 Task: Find the nearest light rail station to the River Walk in San Antonio.
Action: Key pressed <Key.caps_lock>R<Key.caps_lock>iv
Screenshot: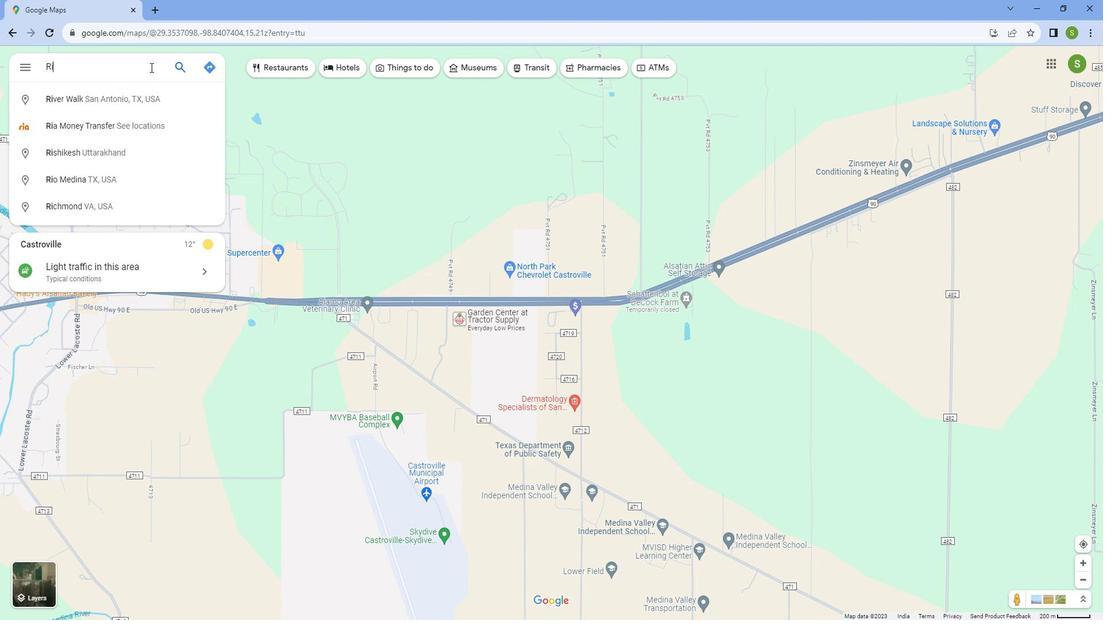 
Action: Mouse moved to (190, 122)
Screenshot: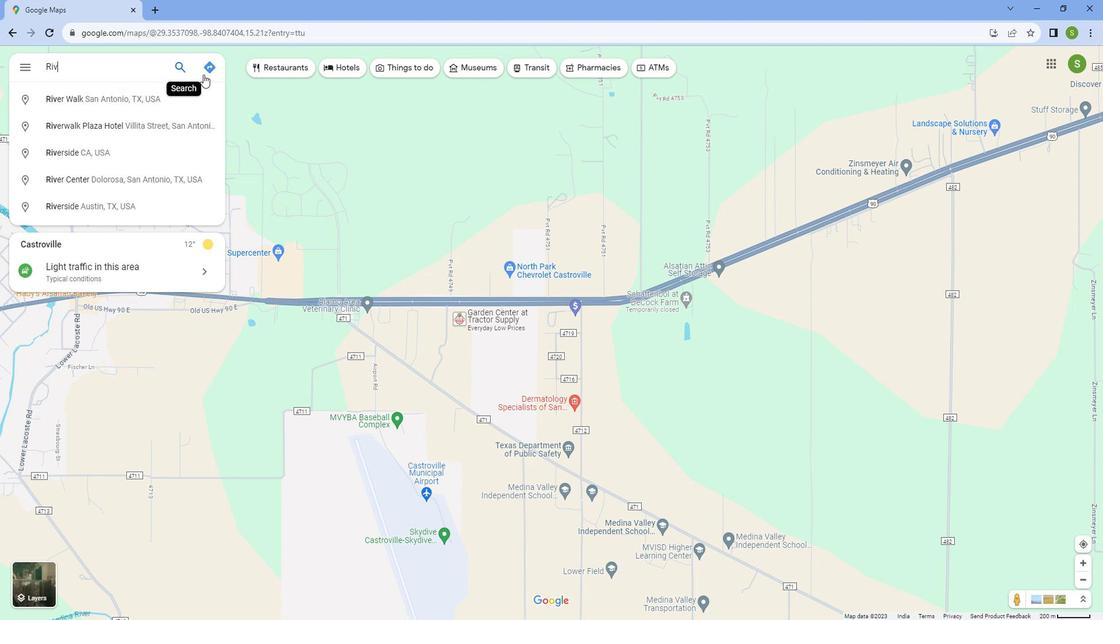 
Action: Key pressed e
Screenshot: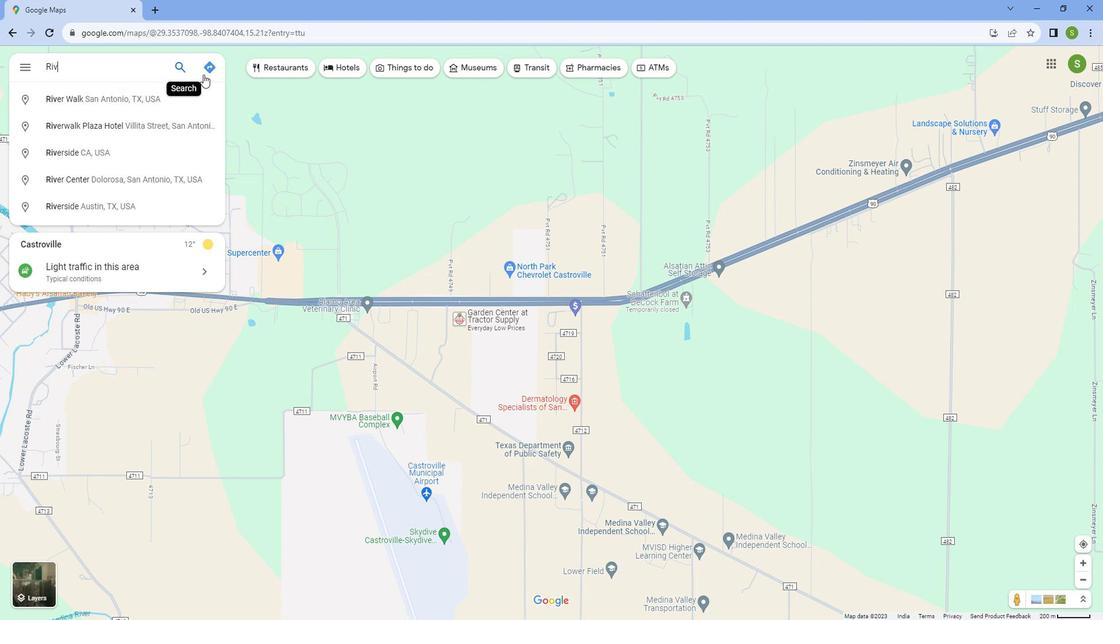 
Action: Mouse moved to (246, 139)
Screenshot: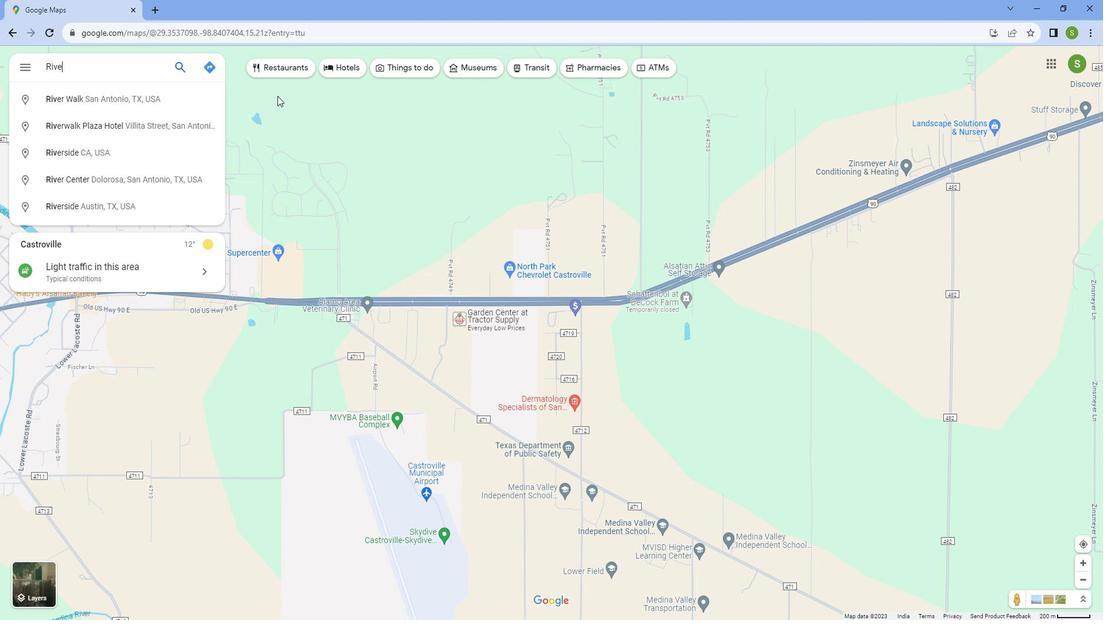 
Action: Key pressed r
Screenshot: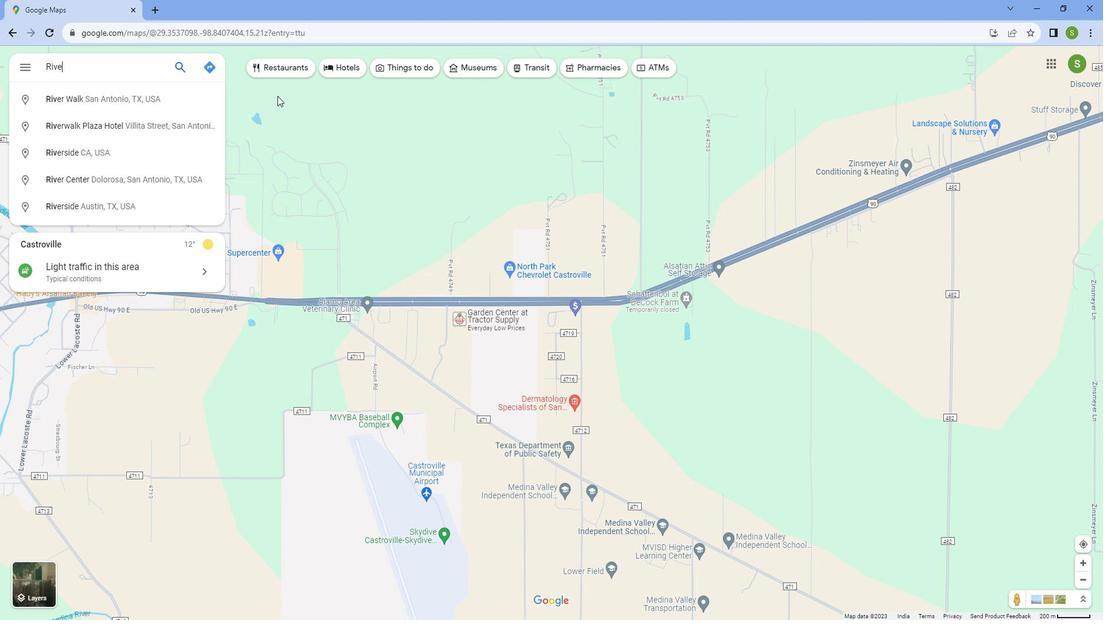
Action: Mouse moved to (253, 139)
Screenshot: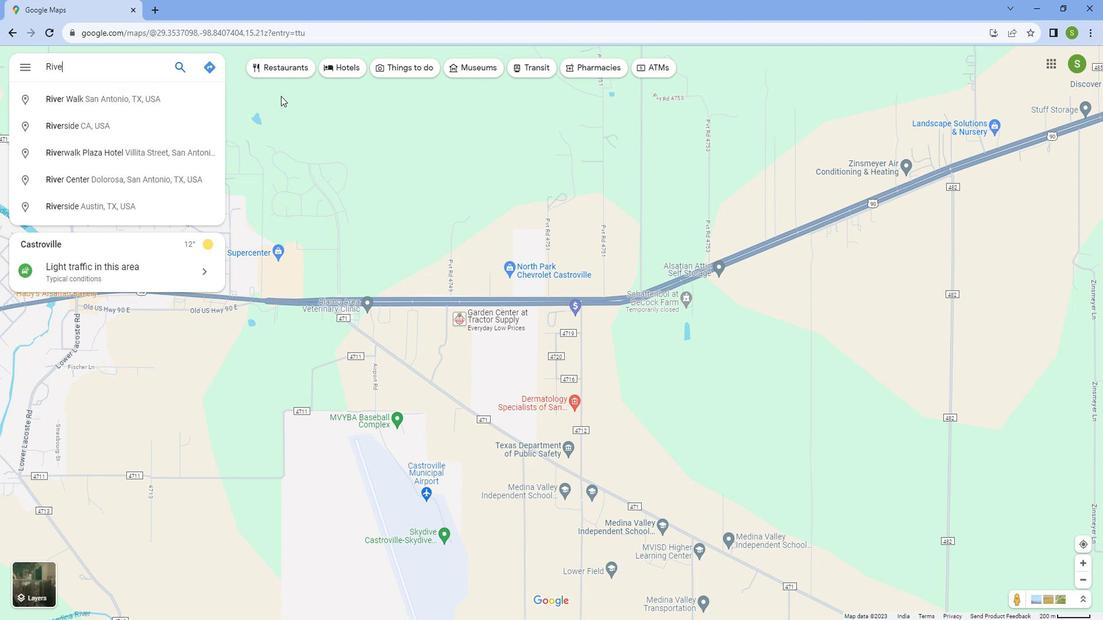 
Action: Key pressed <Key.space><Key.caps_lock>WA<Key.backspace><Key.caps_lock>alk<Key.space>,<Key.caps_lock>S<Key.caps_lock>an<Key.space><Key.caps_lock>A<Key.caps_lock>ntonio
Screenshot: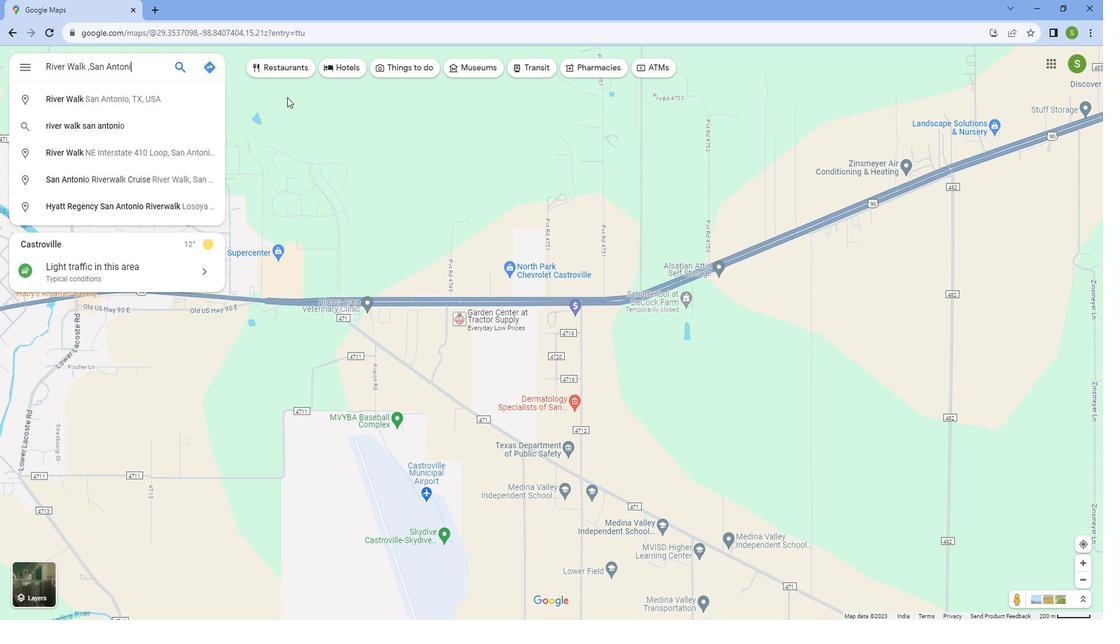 
Action: Mouse moved to (186, 145)
Screenshot: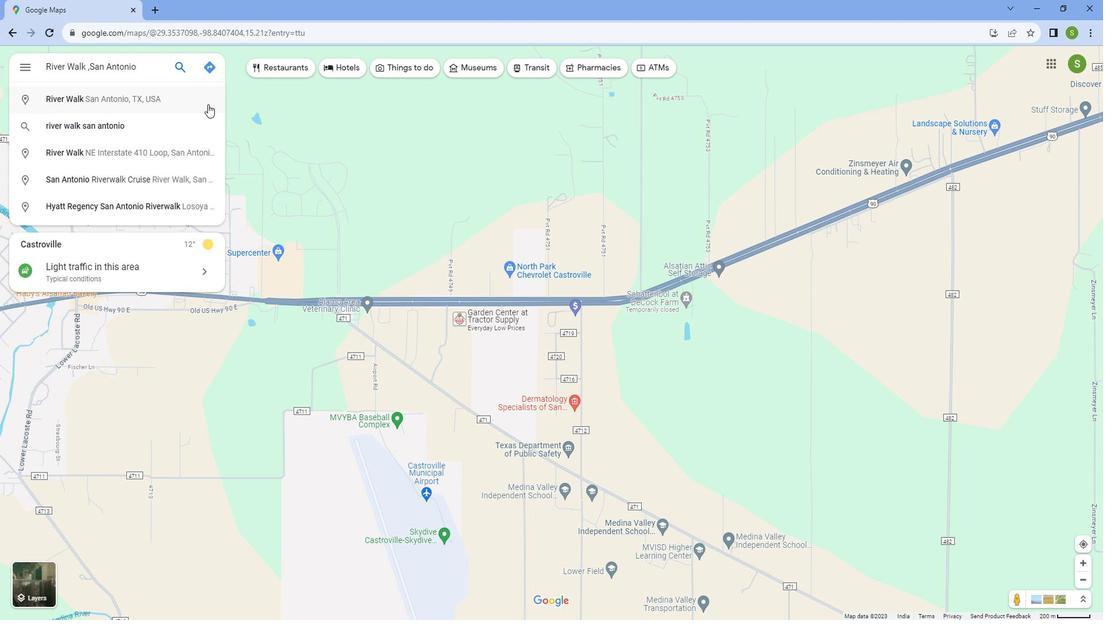 
Action: Mouse pressed left at (186, 145)
Screenshot: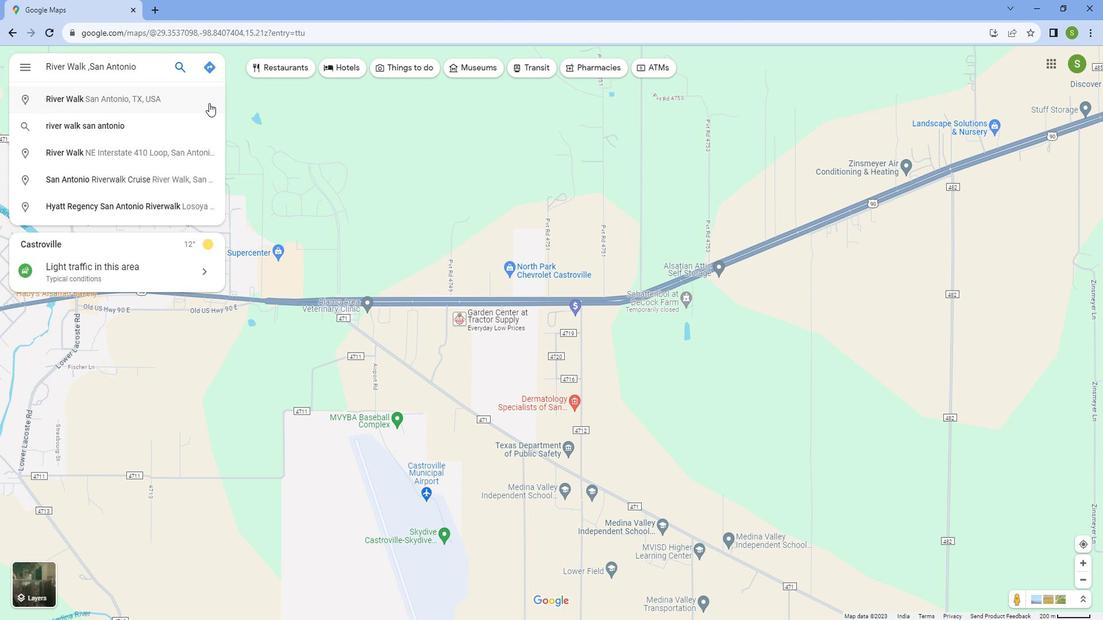 
Action: Mouse moved to (765, 355)
Screenshot: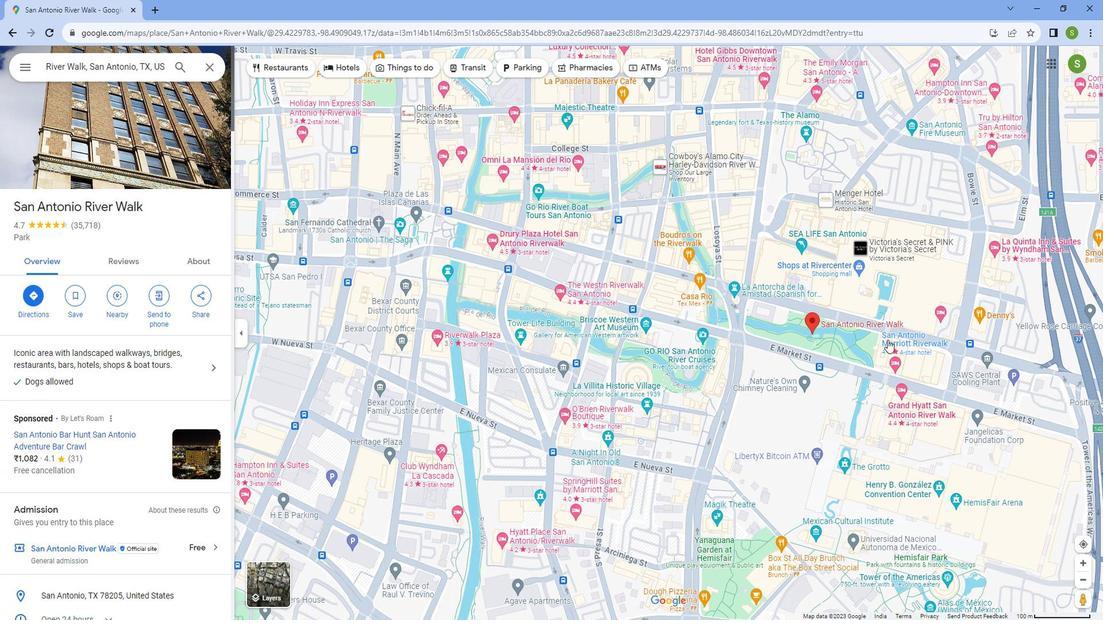 
Action: Mouse scrolled (765, 355) with delta (0, 0)
Screenshot: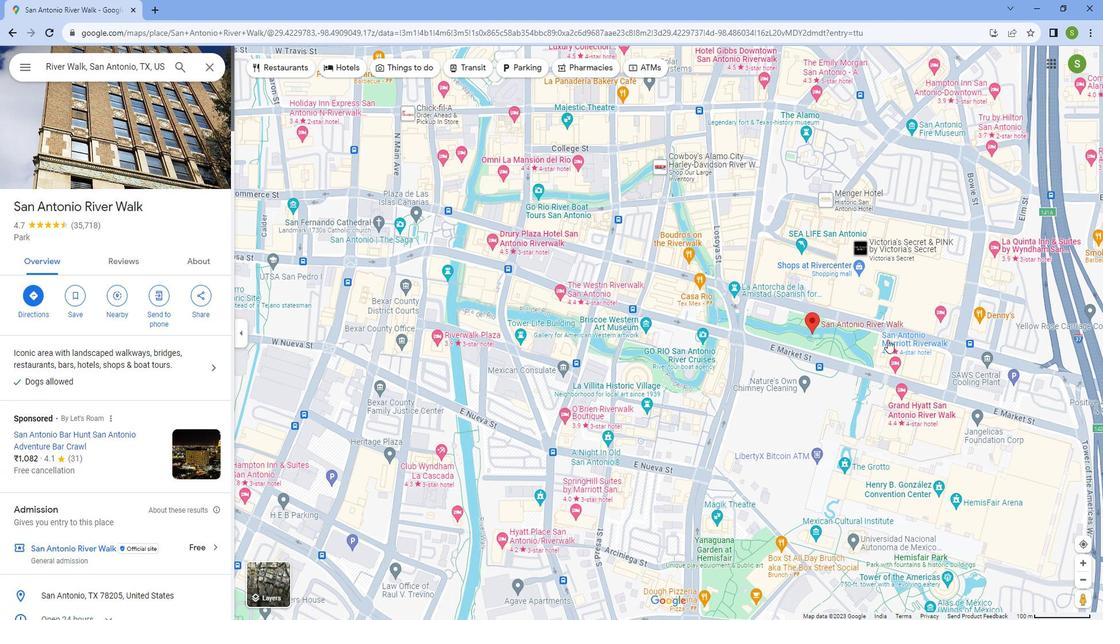 
Action: Mouse scrolled (765, 355) with delta (0, 0)
Screenshot: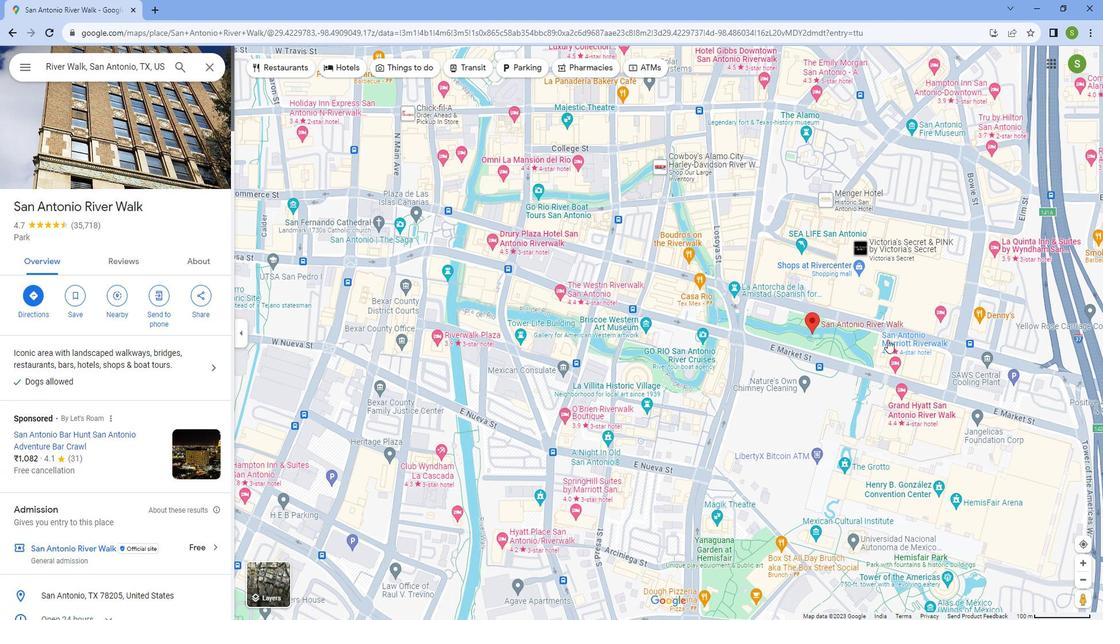 
Action: Mouse scrolled (765, 355) with delta (0, 0)
Screenshot: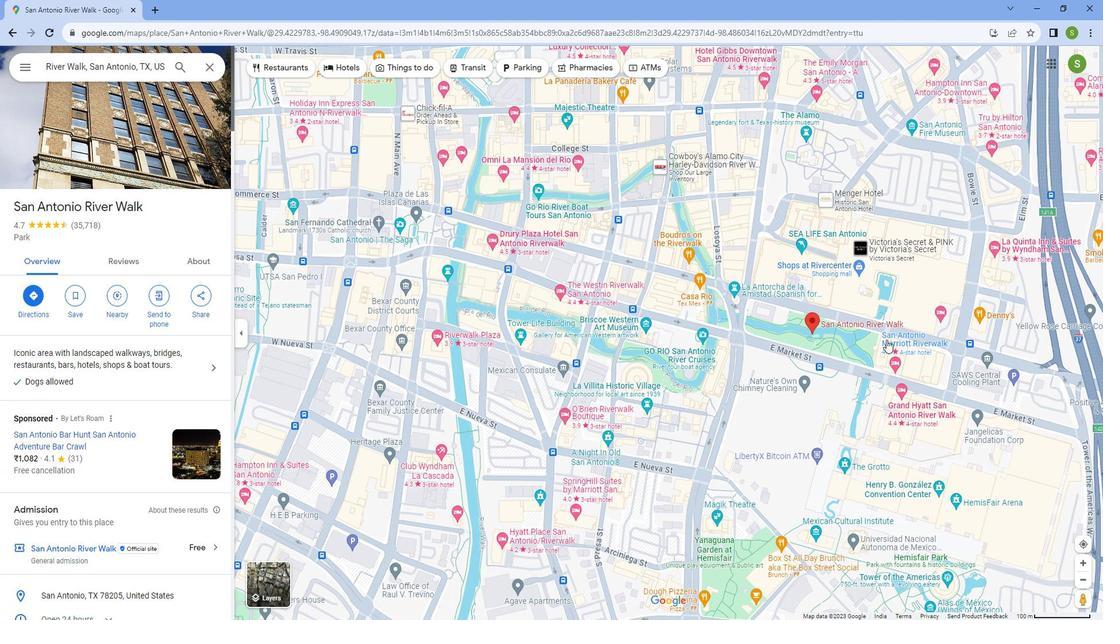 
Action: Mouse scrolled (765, 355) with delta (0, 0)
Screenshot: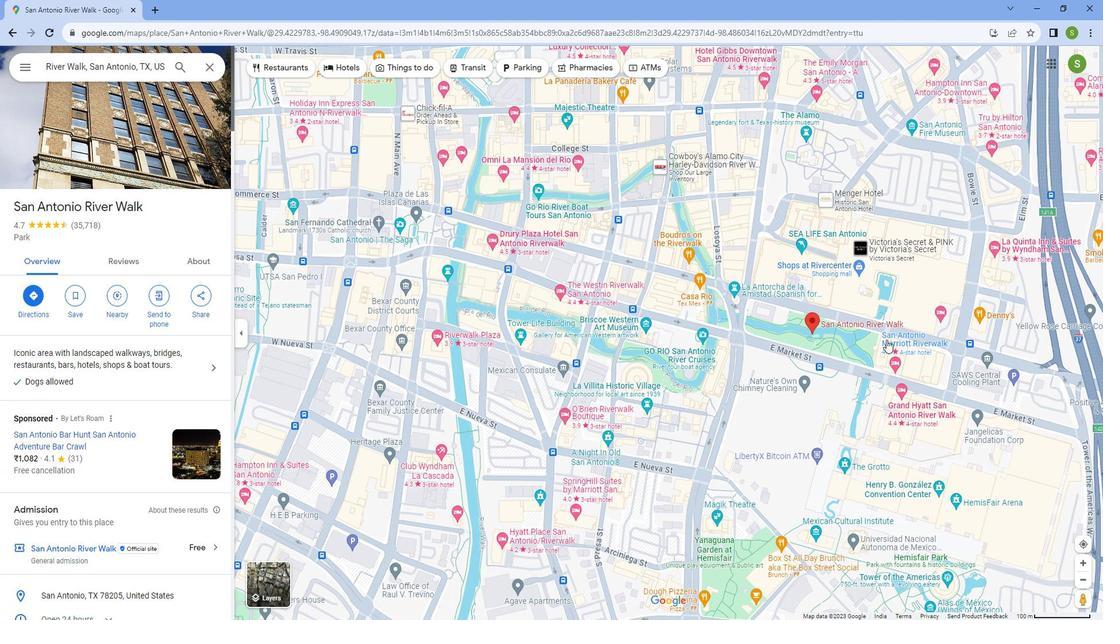 
Action: Mouse scrolled (765, 355) with delta (0, 0)
Screenshot: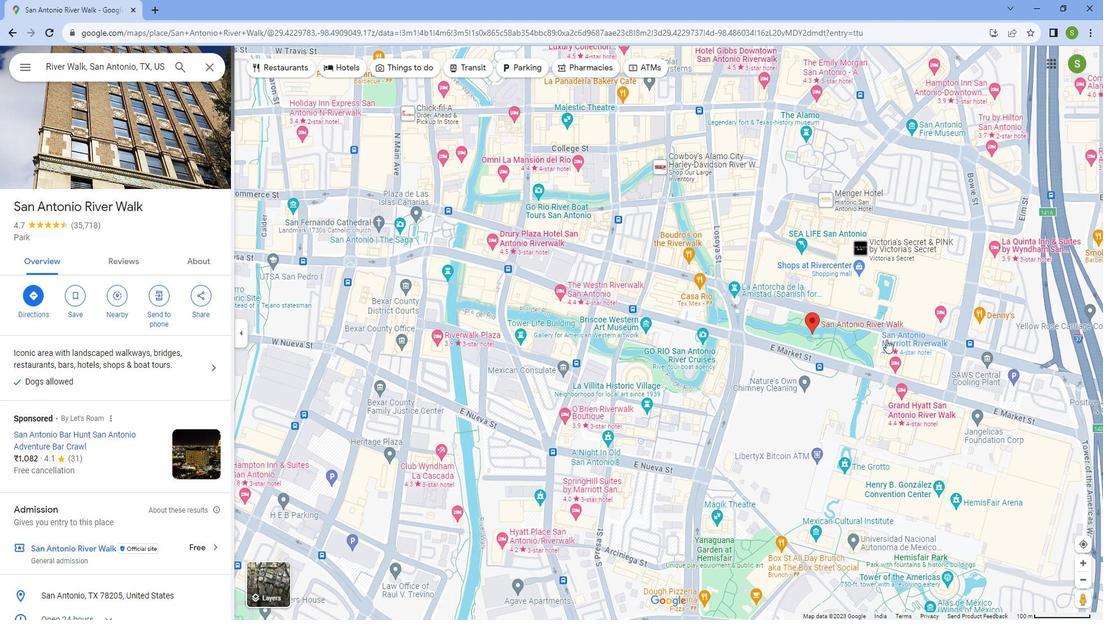 
Action: Mouse scrolled (765, 355) with delta (0, 0)
Screenshot: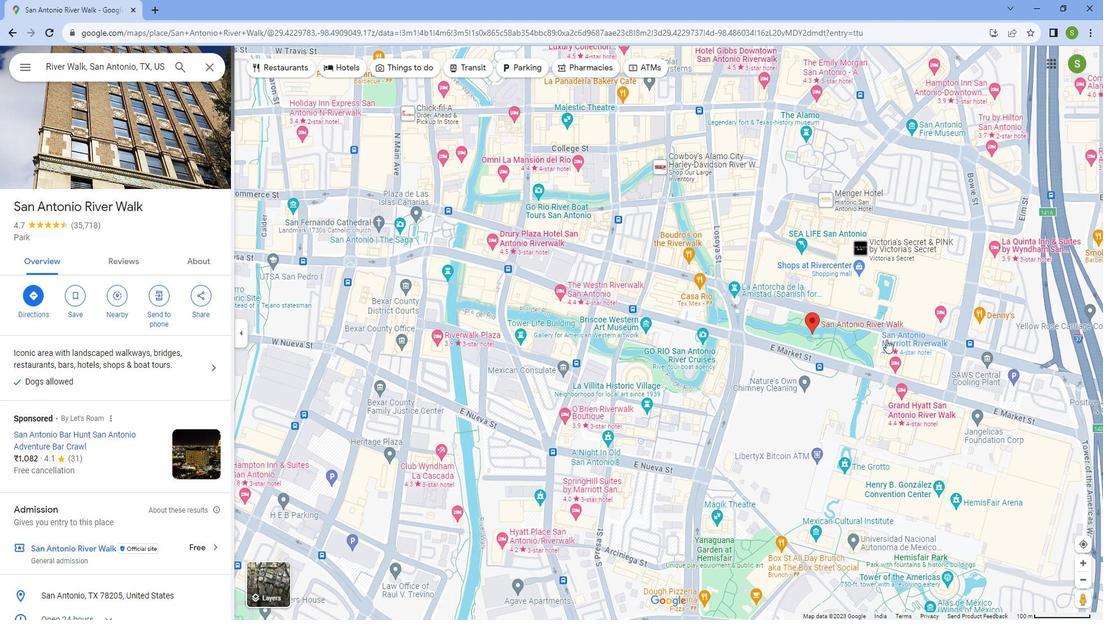 
Action: Mouse moved to (751, 340)
Screenshot: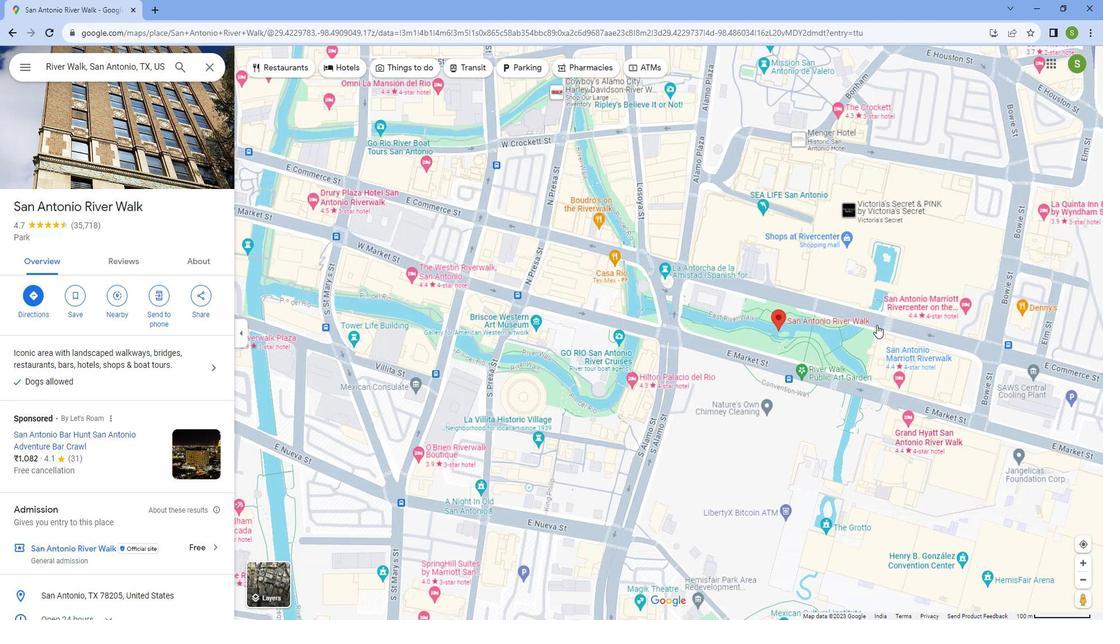 
Action: Mouse scrolled (751, 340) with delta (0, 0)
Screenshot: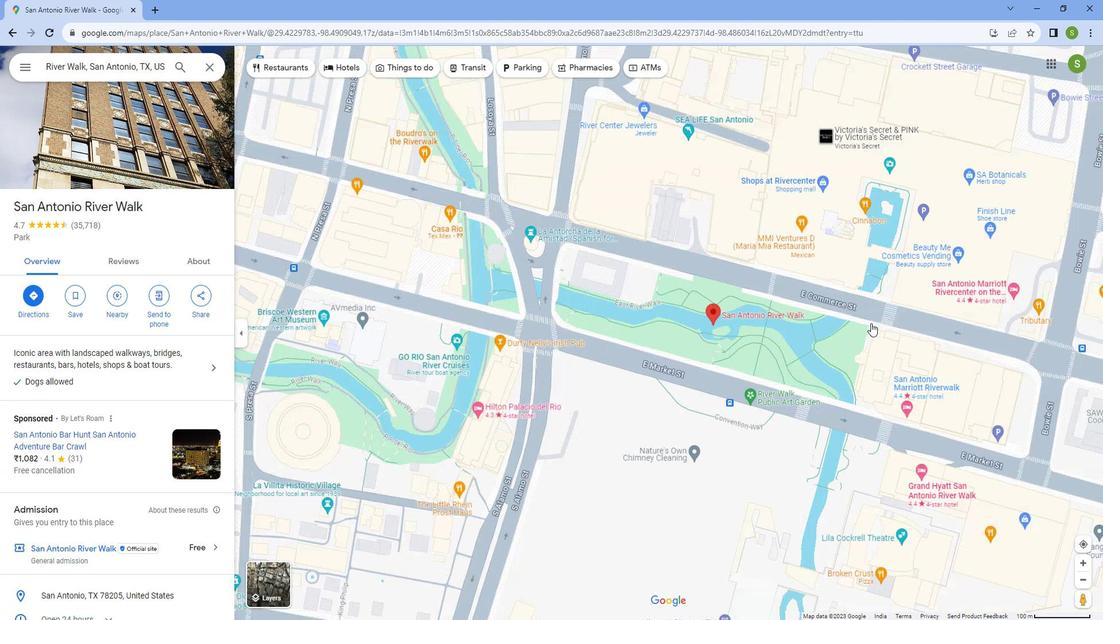 
Action: Mouse moved to (751, 340)
Screenshot: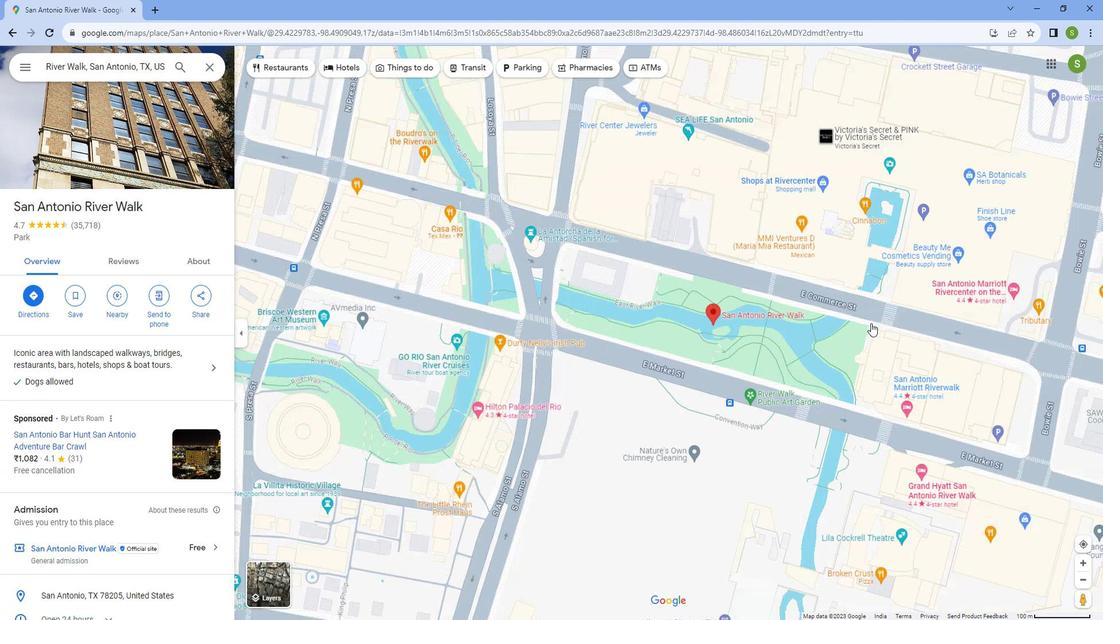 
Action: Mouse scrolled (751, 340) with delta (0, 0)
Screenshot: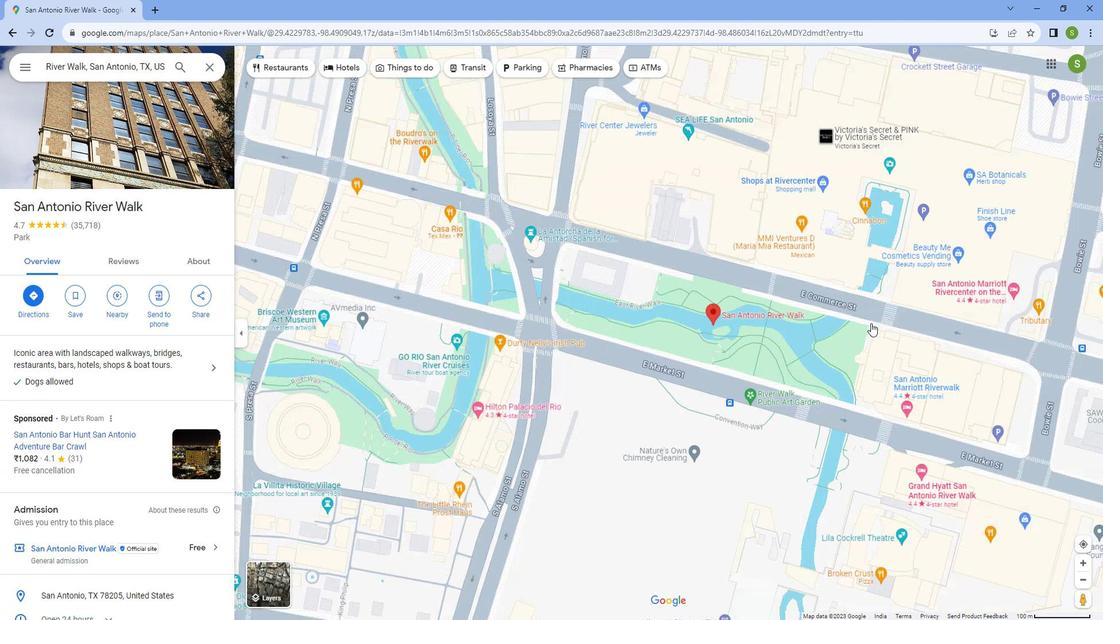 
Action: Mouse scrolled (751, 340) with delta (0, 0)
Screenshot: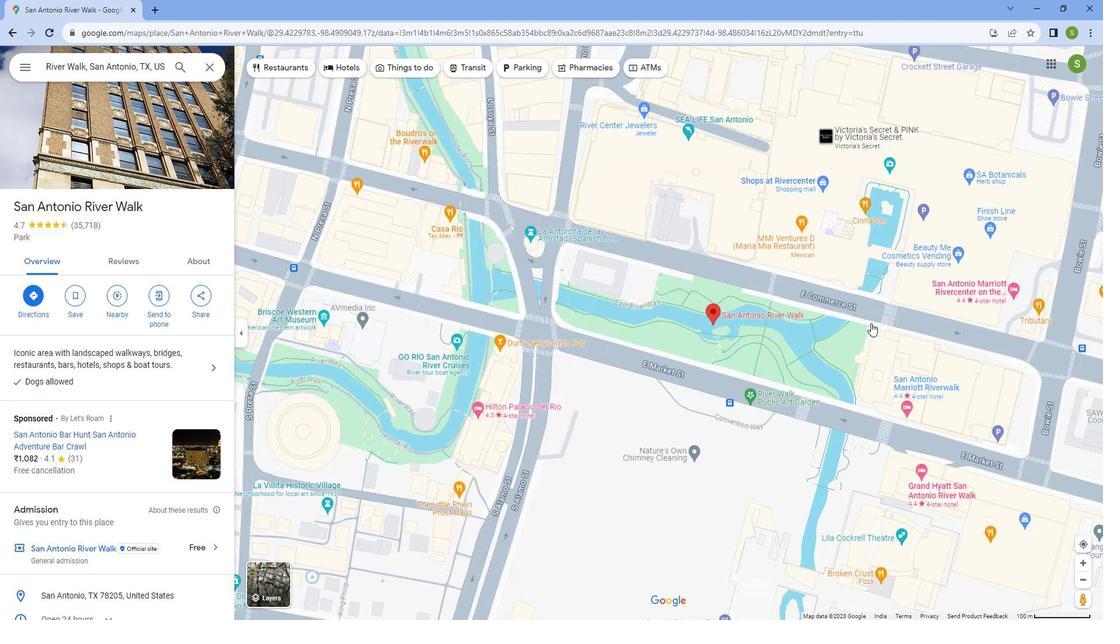 
Action: Mouse scrolled (751, 340) with delta (0, 0)
Screenshot: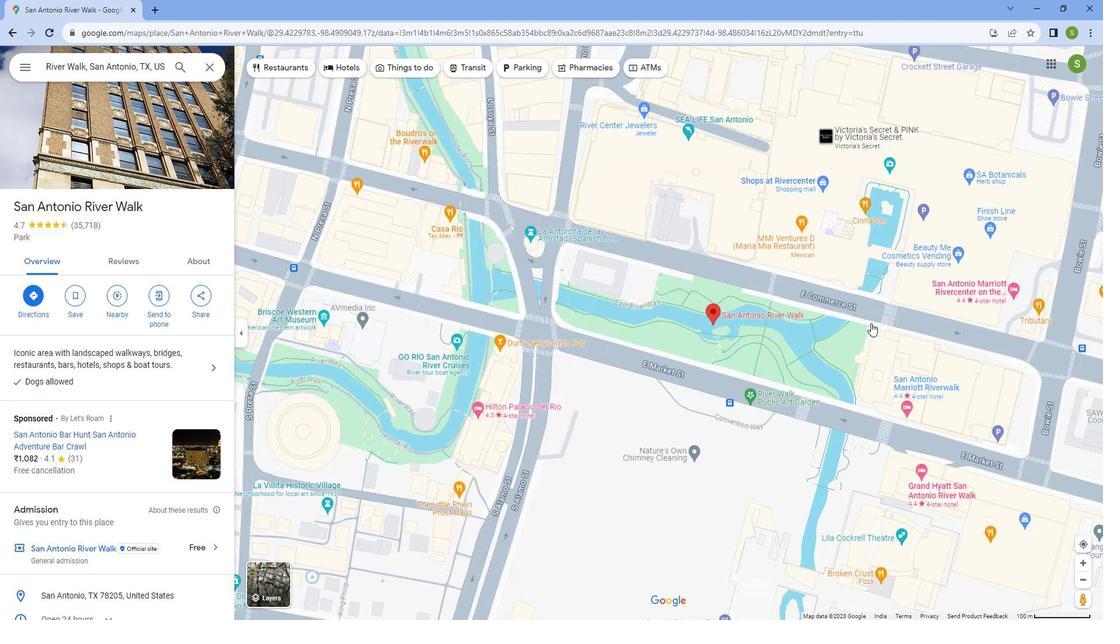 
Action: Mouse scrolled (751, 340) with delta (0, 0)
Screenshot: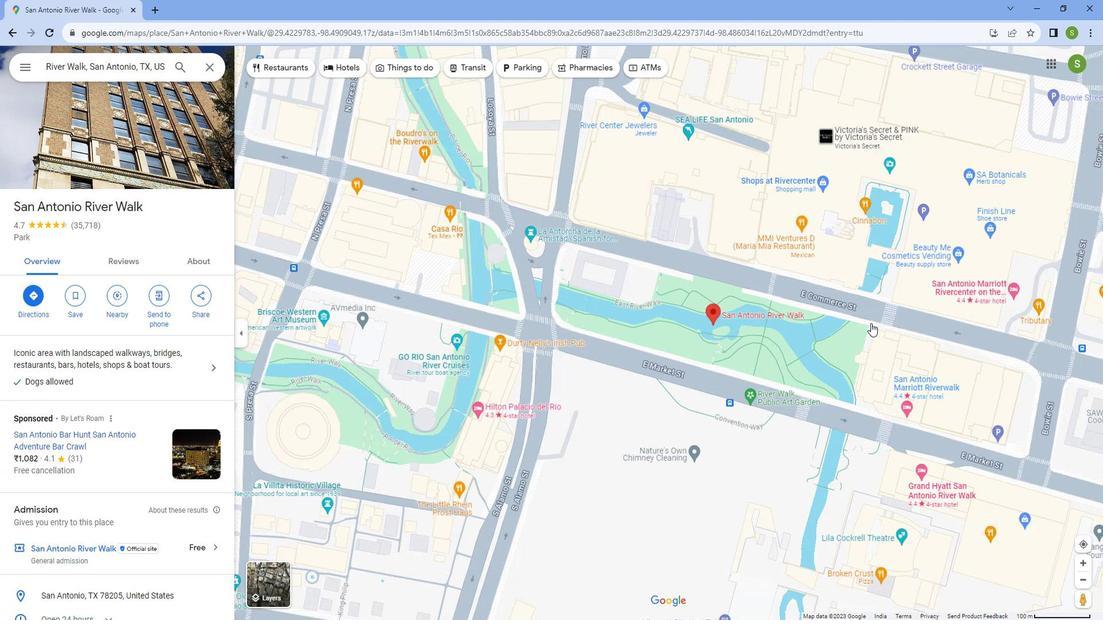 
Action: Mouse scrolled (751, 340) with delta (0, 0)
Screenshot: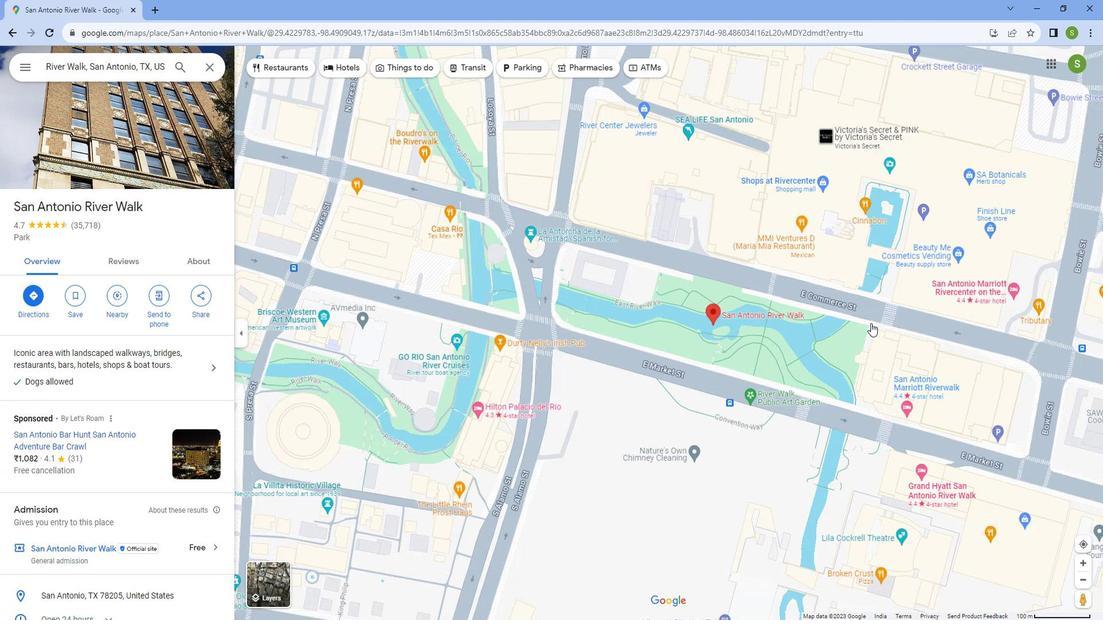 
Action: Mouse moved to (361, 385)
Screenshot: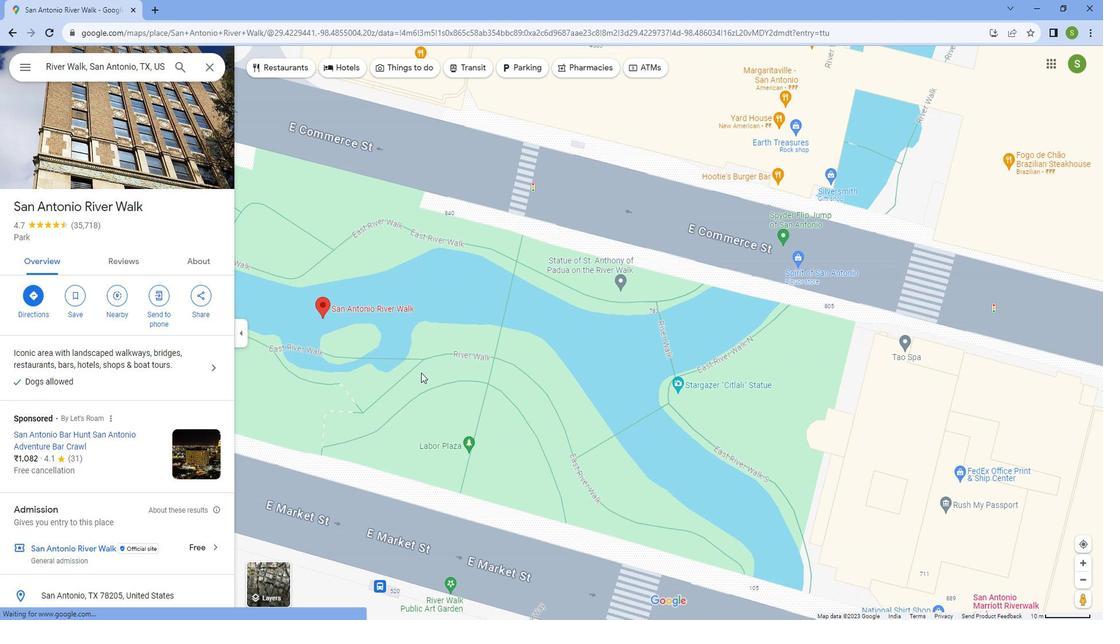 
Action: Mouse pressed left at (361, 385)
Screenshot: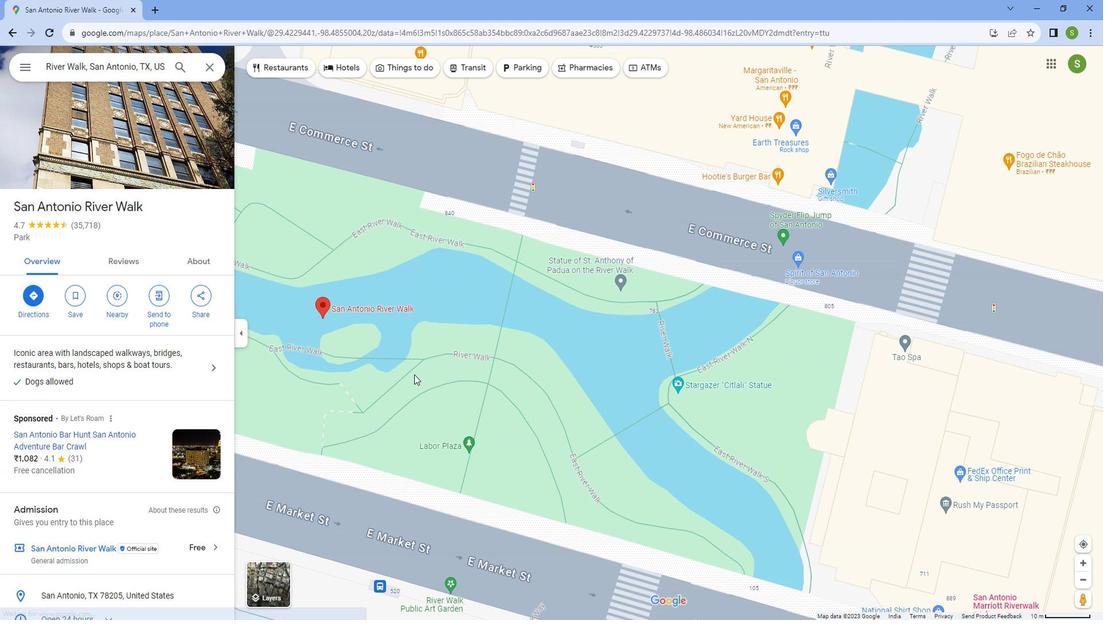 
Action: Mouse moved to (373, 329)
Screenshot: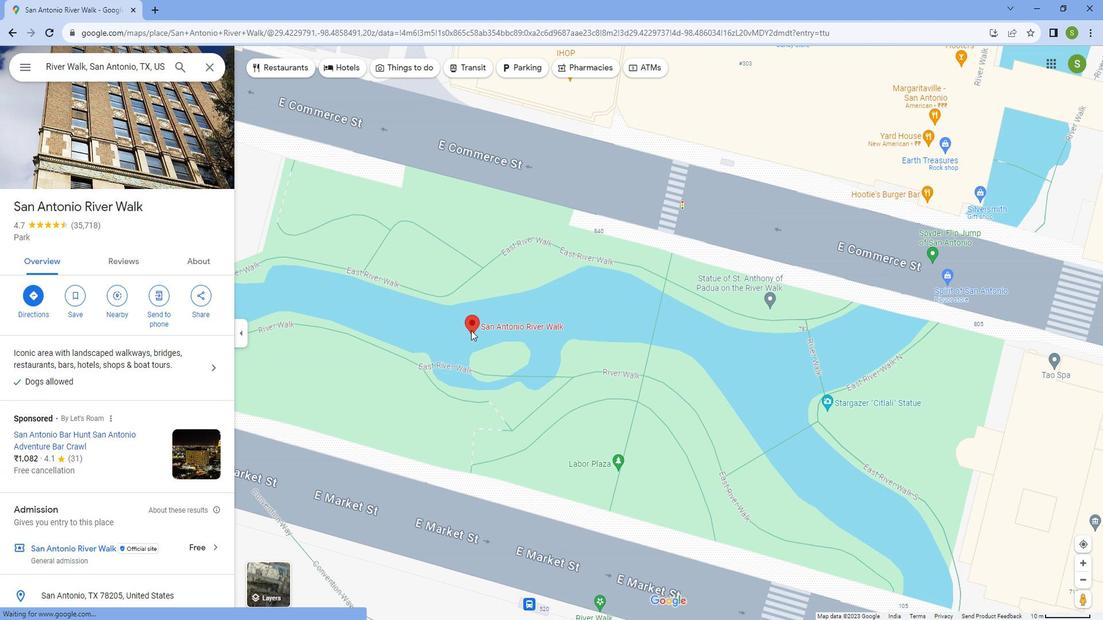 
Action: Mouse scrolled (373, 329) with delta (0, 0)
Screenshot: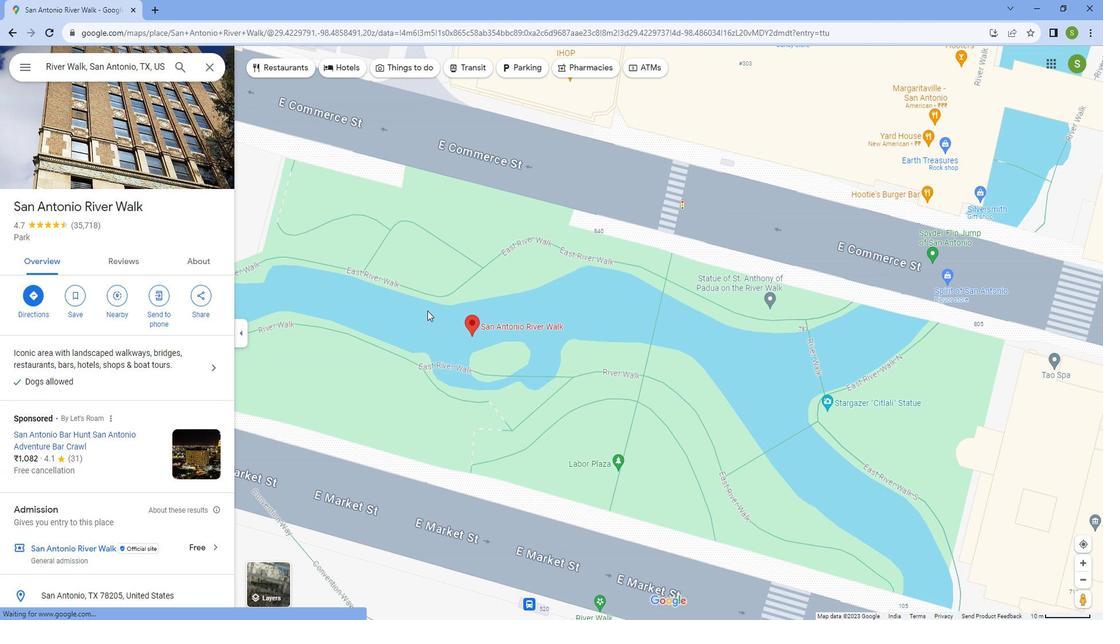 
Action: Mouse scrolled (373, 329) with delta (0, 0)
Screenshot: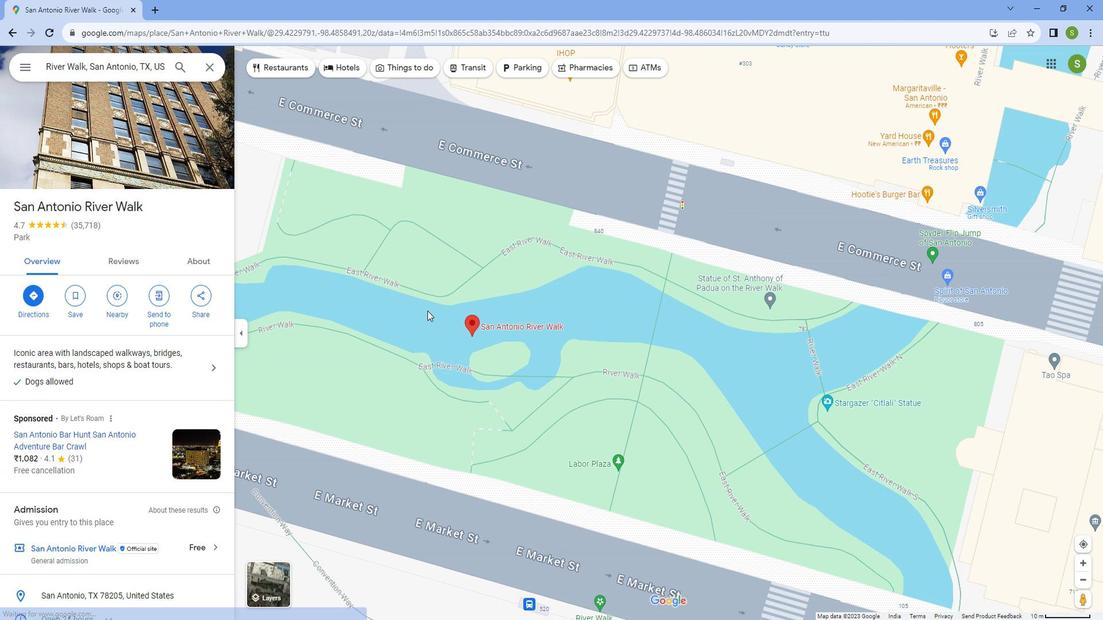 
Action: Mouse scrolled (373, 329) with delta (0, 0)
Screenshot: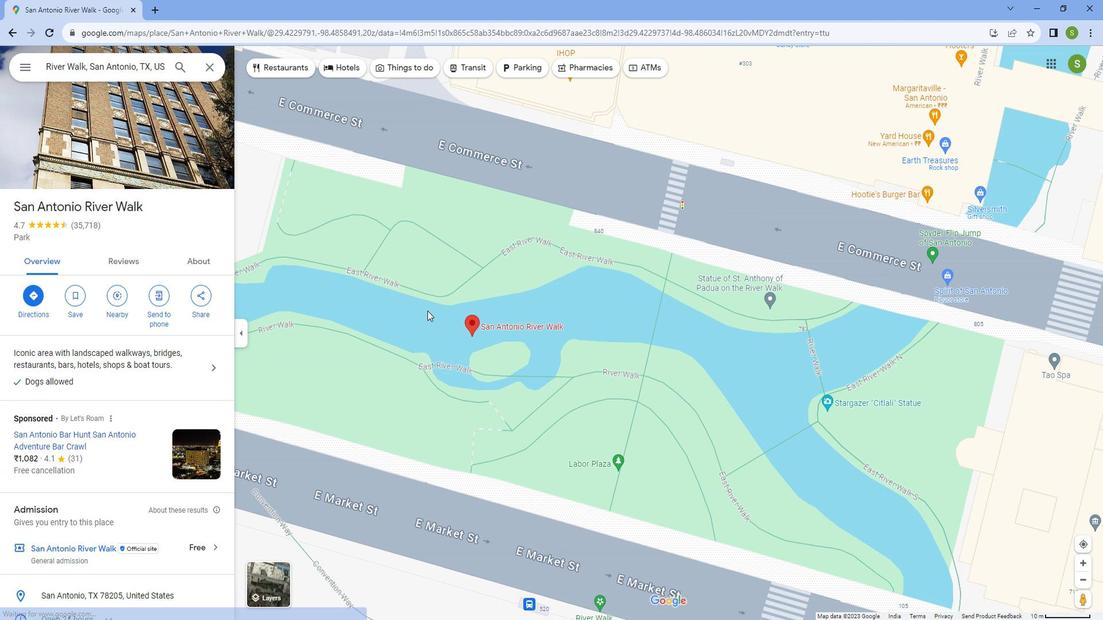 
Action: Mouse scrolled (373, 329) with delta (0, 0)
Screenshot: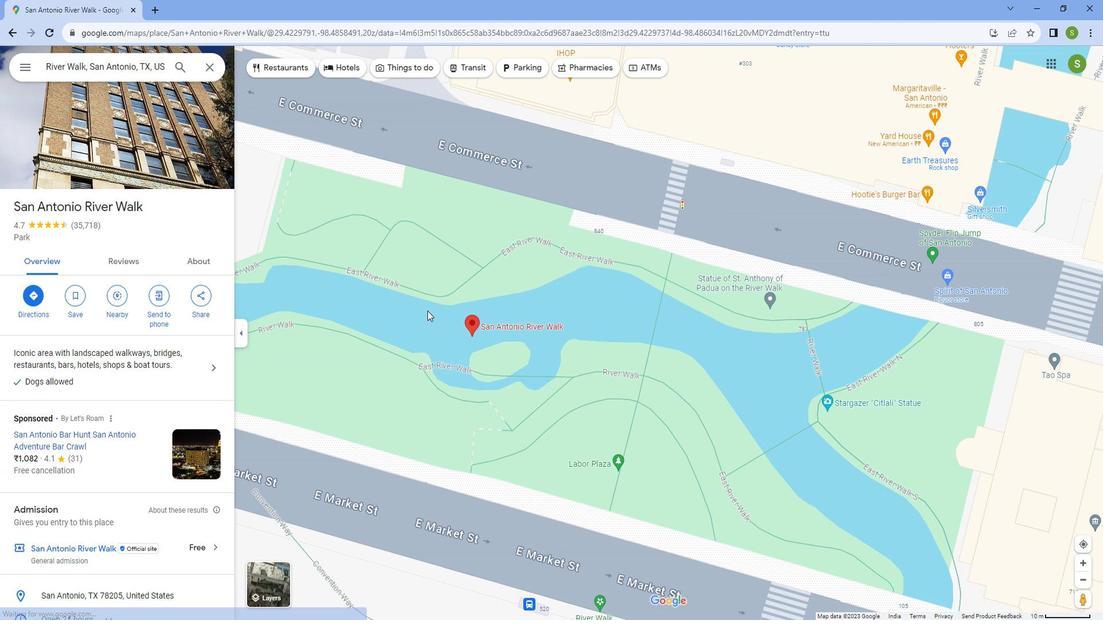
Action: Mouse scrolled (373, 329) with delta (0, 0)
Screenshot: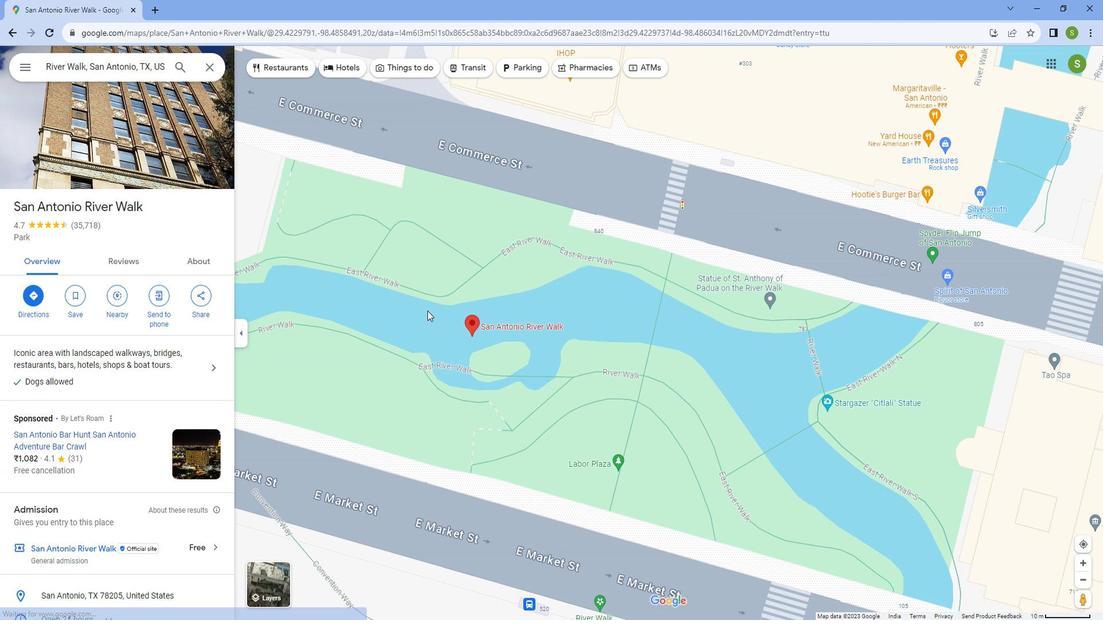 
Action: Mouse scrolled (373, 329) with delta (0, 0)
Screenshot: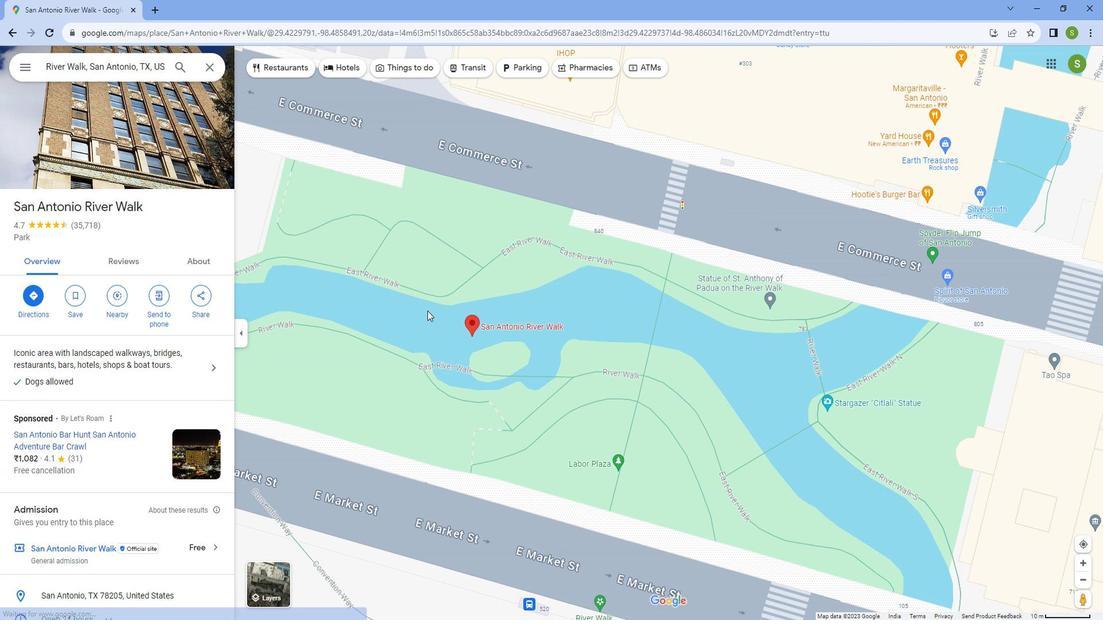
Action: Mouse scrolled (373, 329) with delta (0, 0)
Screenshot: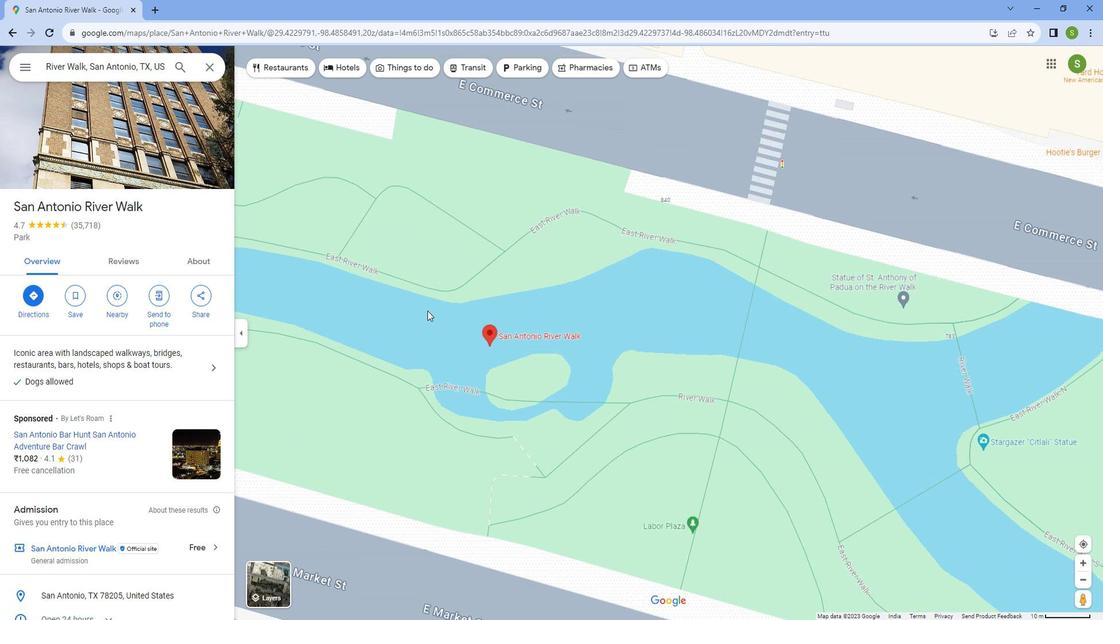 
Action: Mouse scrolled (373, 328) with delta (0, 0)
Screenshot: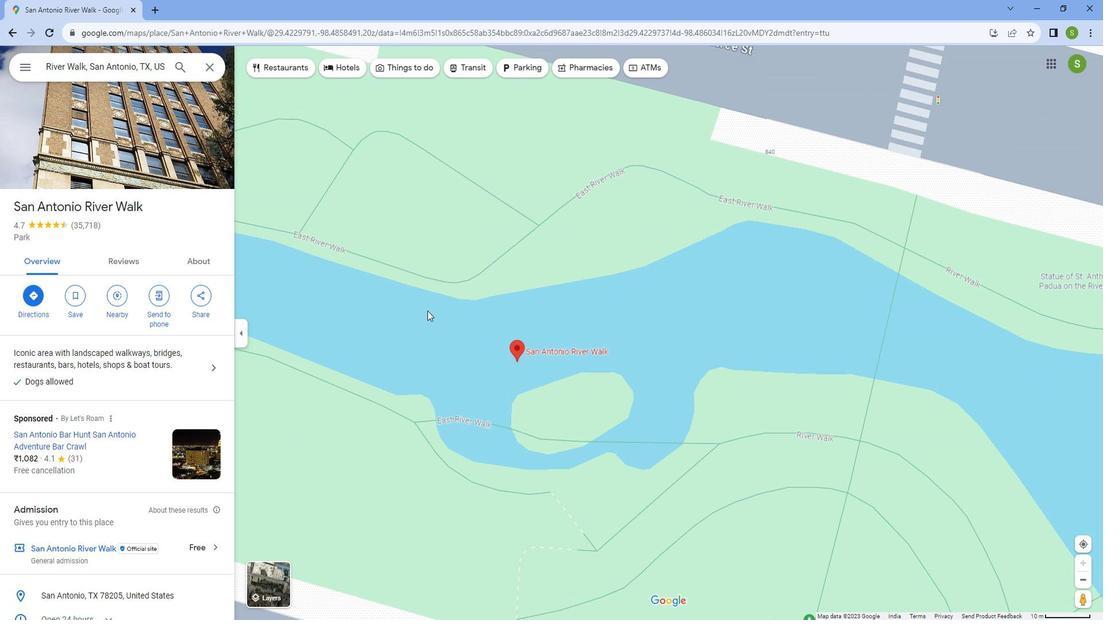 
Action: Mouse moved to (102, 322)
Screenshot: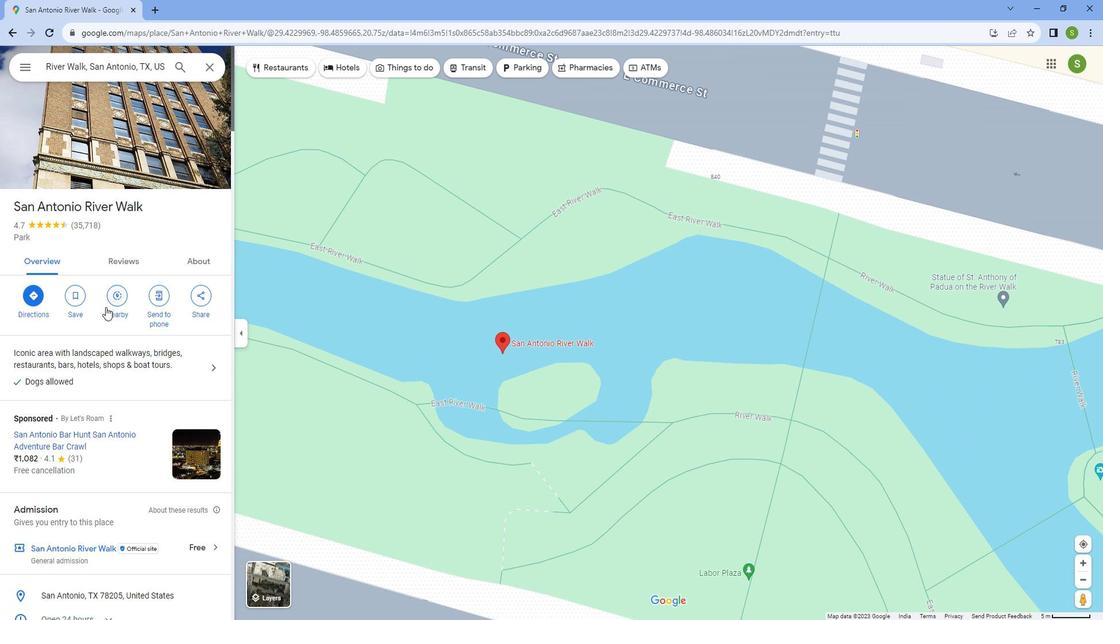 
Action: Mouse pressed left at (102, 322)
Screenshot: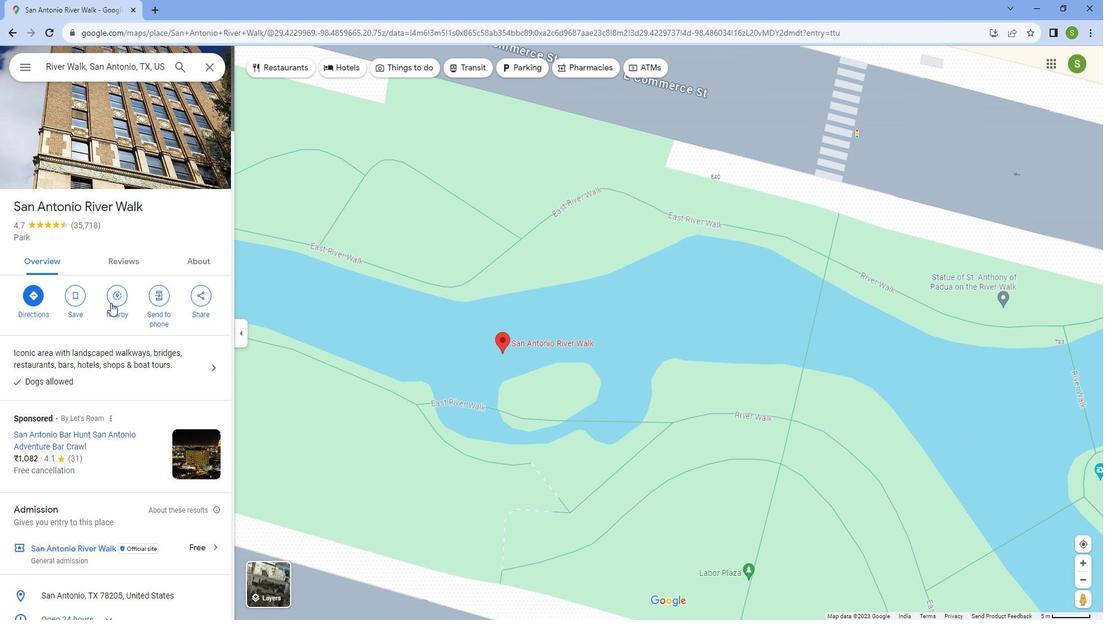 
Action: Mouse moved to (83, 113)
Screenshot: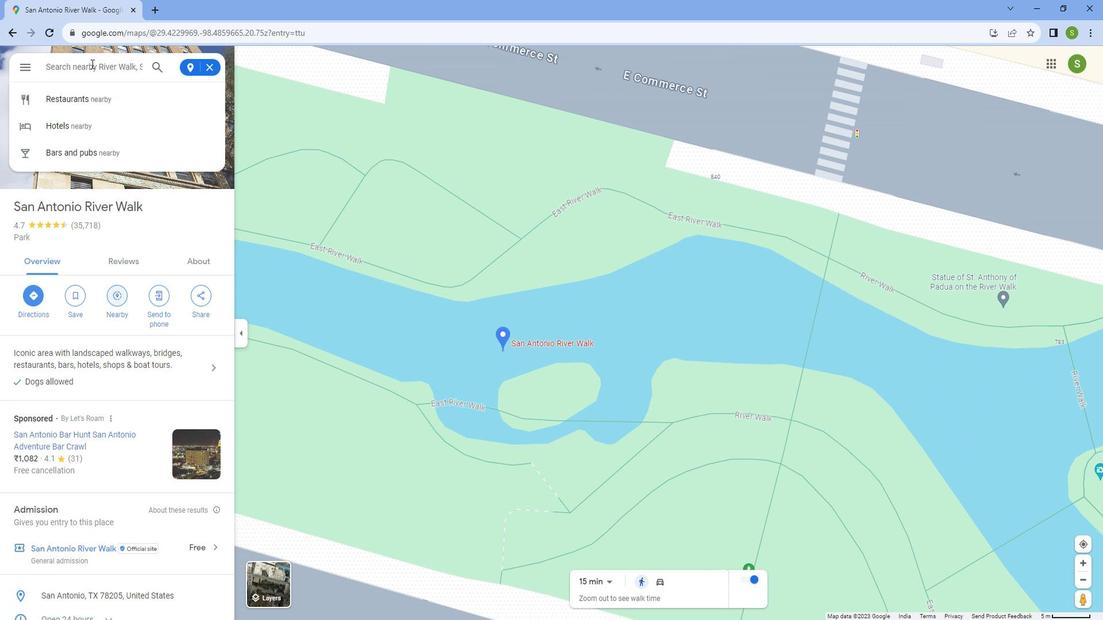 
Action: Mouse pressed left at (83, 113)
Screenshot: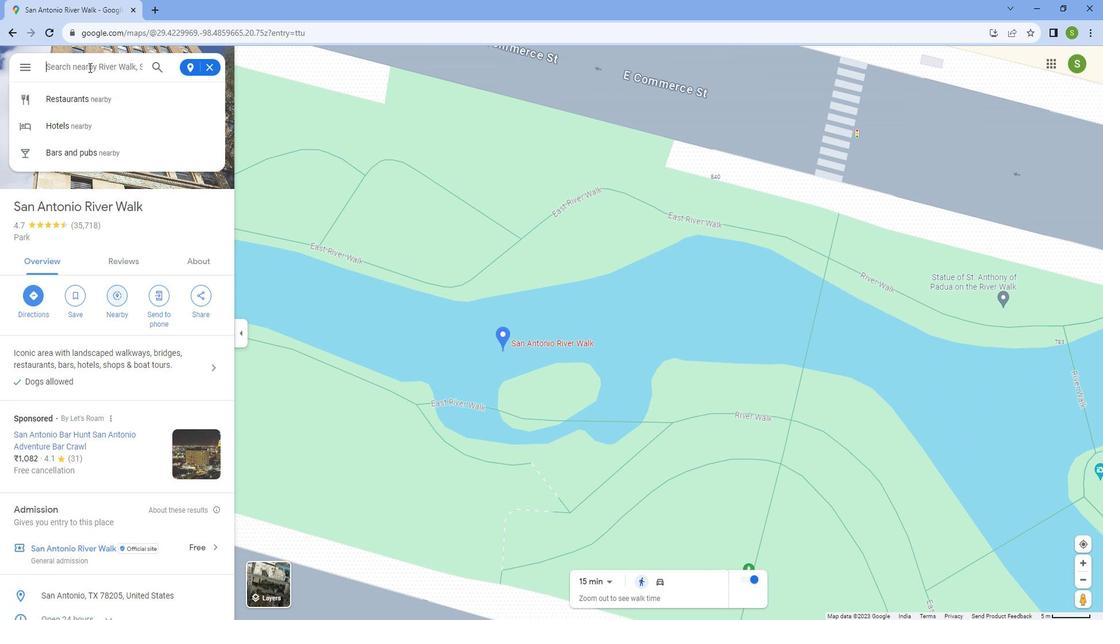 
Action: Key pressed <Key.caps_lock>L<Key.caps_lock>ight<Key.space>raui<Key.backspace><Key.backspace><Key.backspace><Key.backspace><Key.caps_lock>R<Key.caps_lock>ail<Key.space><Key.caps_lock>S<Key.caps_lock>tation
Screenshot: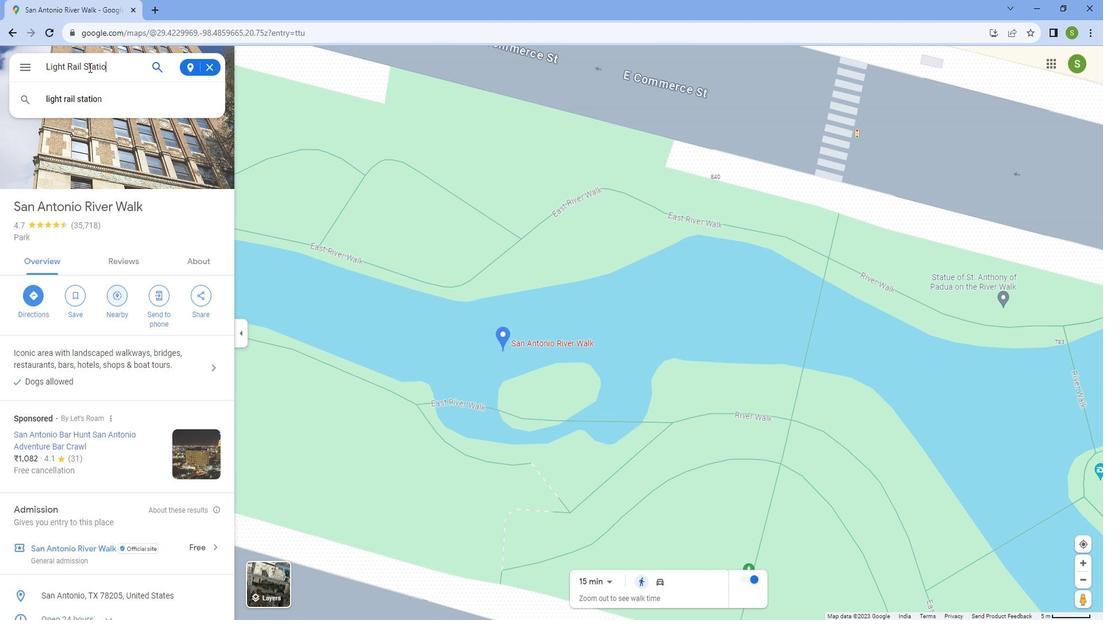 
Action: Mouse moved to (149, 110)
Screenshot: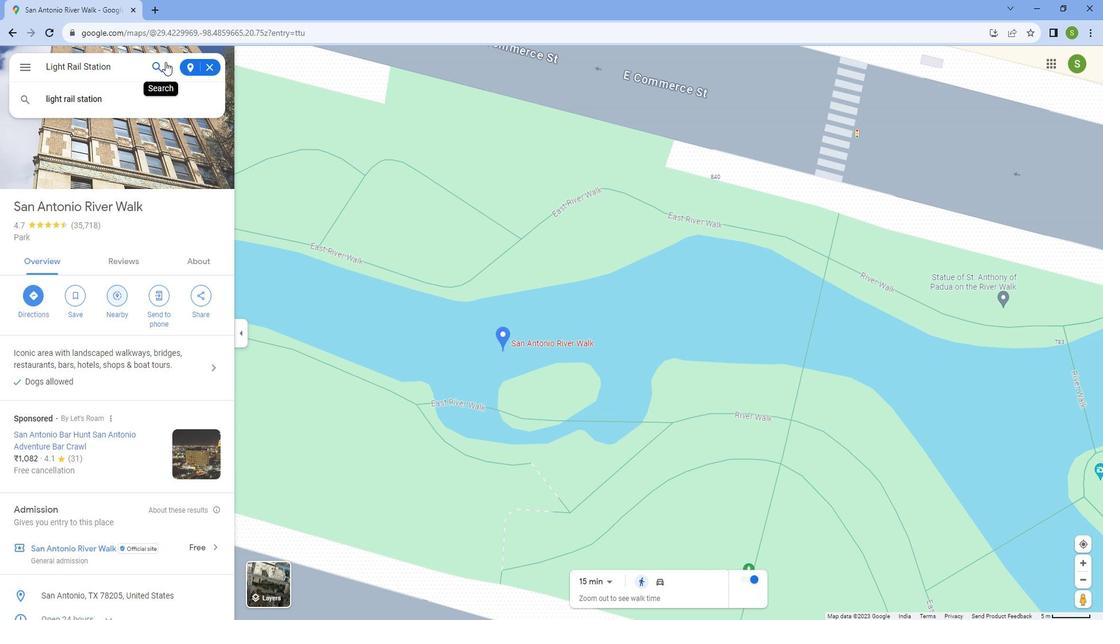 
Action: Mouse pressed left at (149, 110)
Screenshot: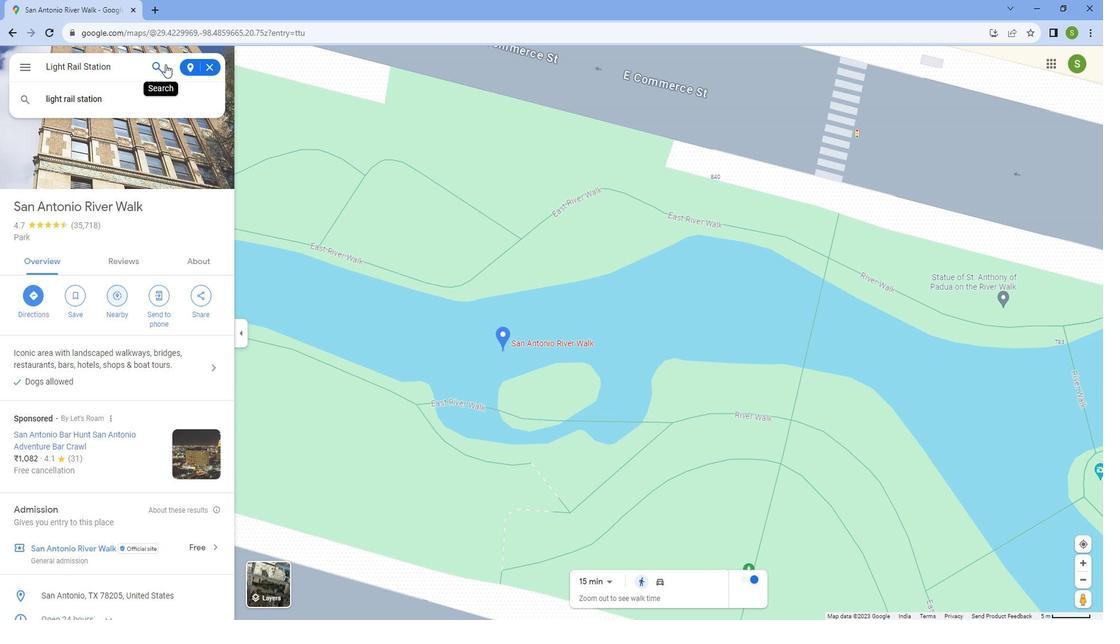 
Action: Mouse moved to (78, 268)
Screenshot: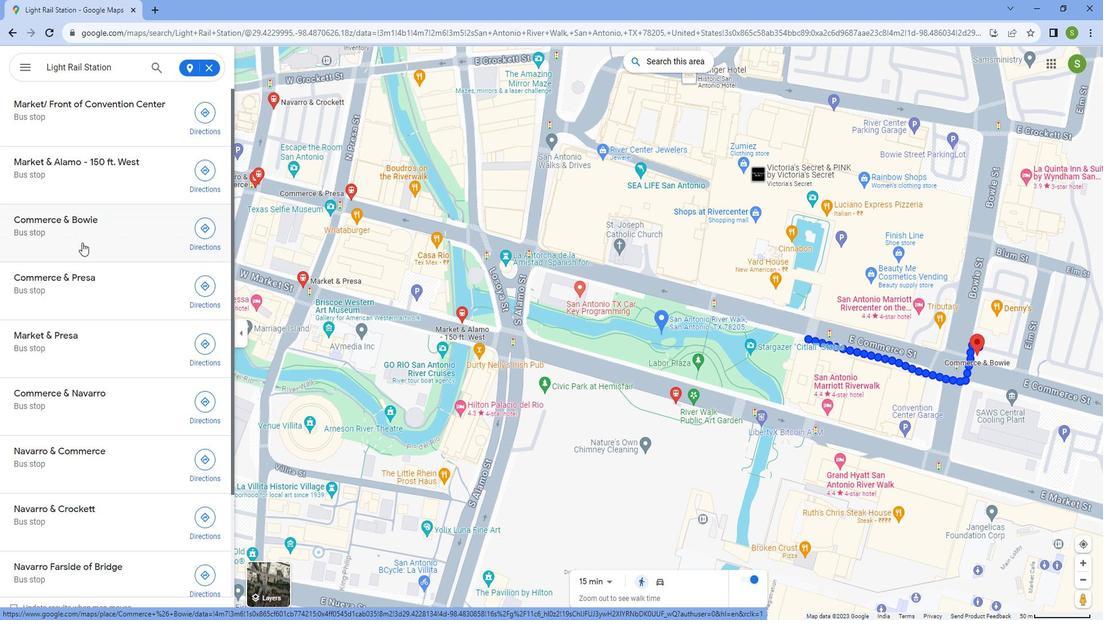 
Action: Mouse pressed left at (78, 268)
Screenshot: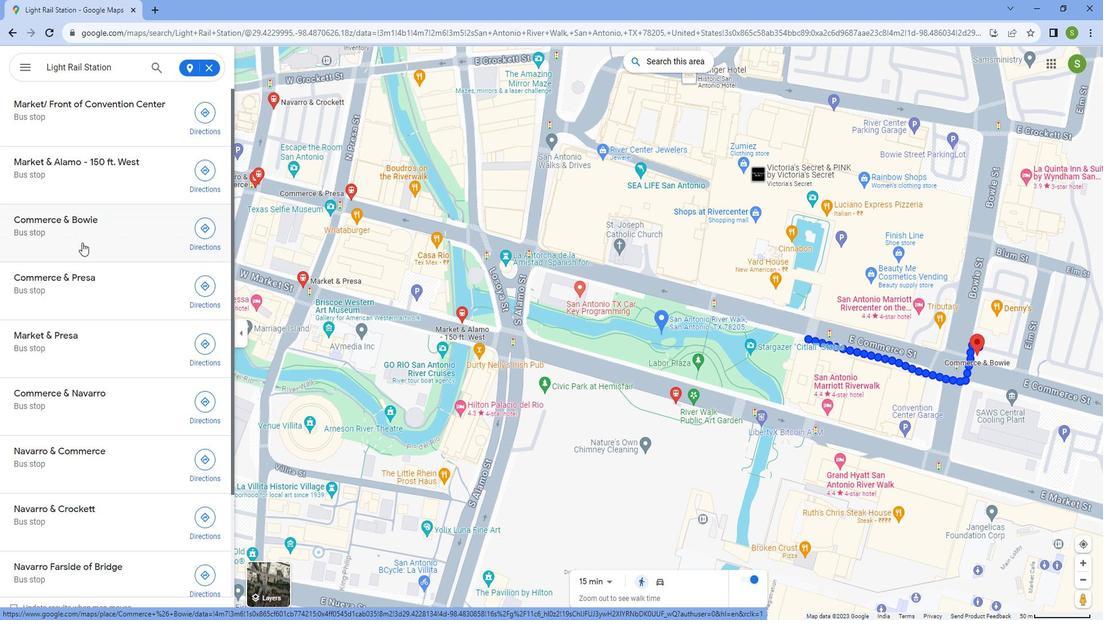 
Action: Mouse moved to (401, 144)
Screenshot: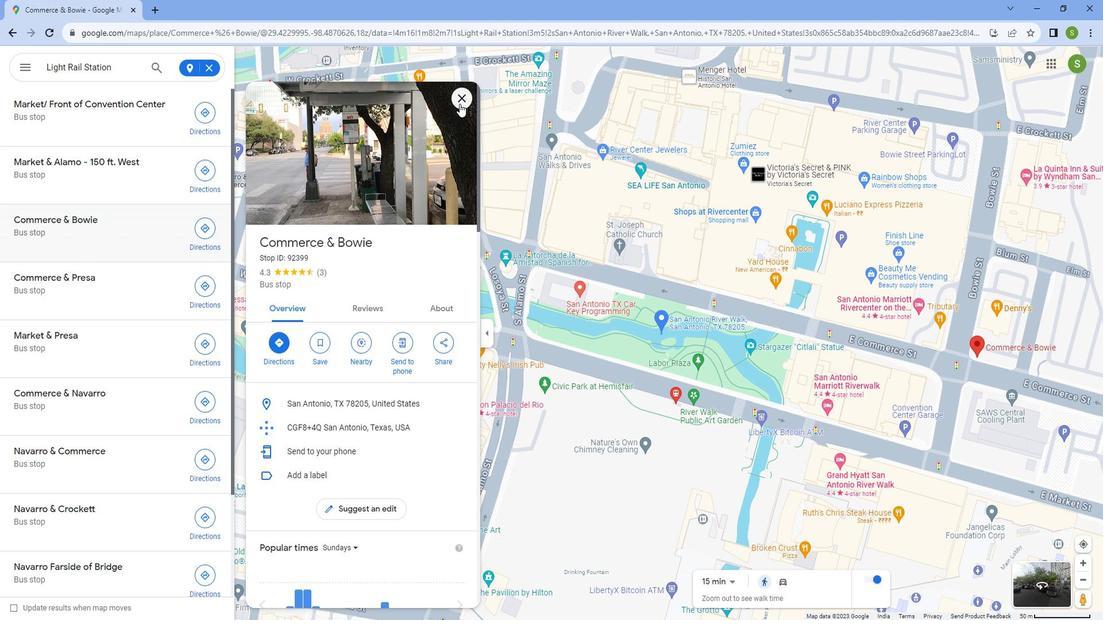 
Action: Mouse pressed left at (401, 144)
Screenshot: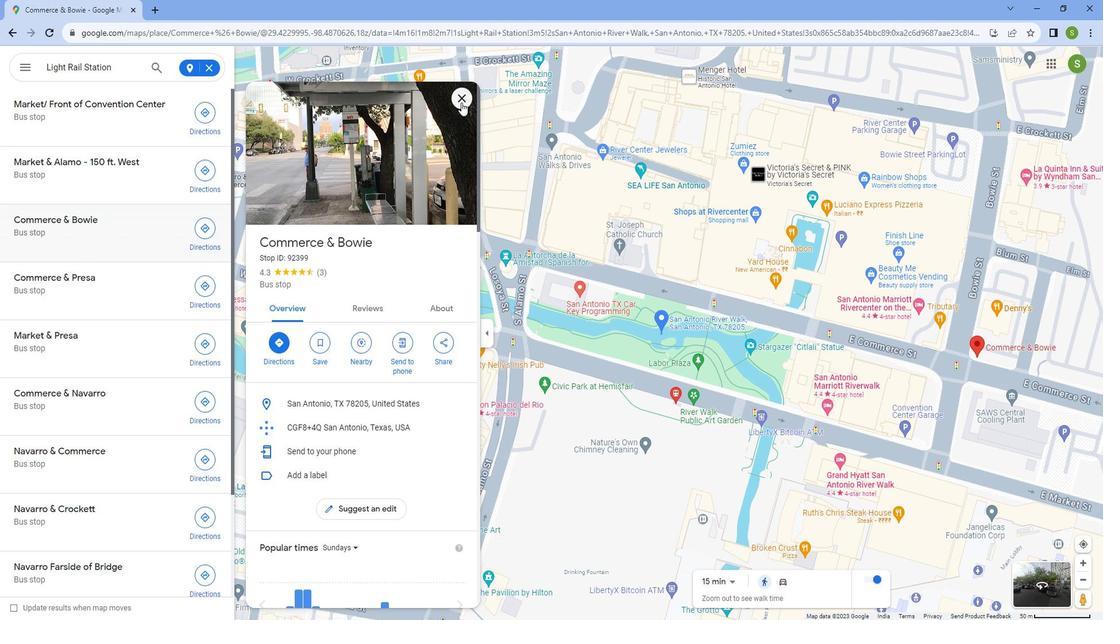 
Action: Mouse moved to (41, 364)
Screenshot: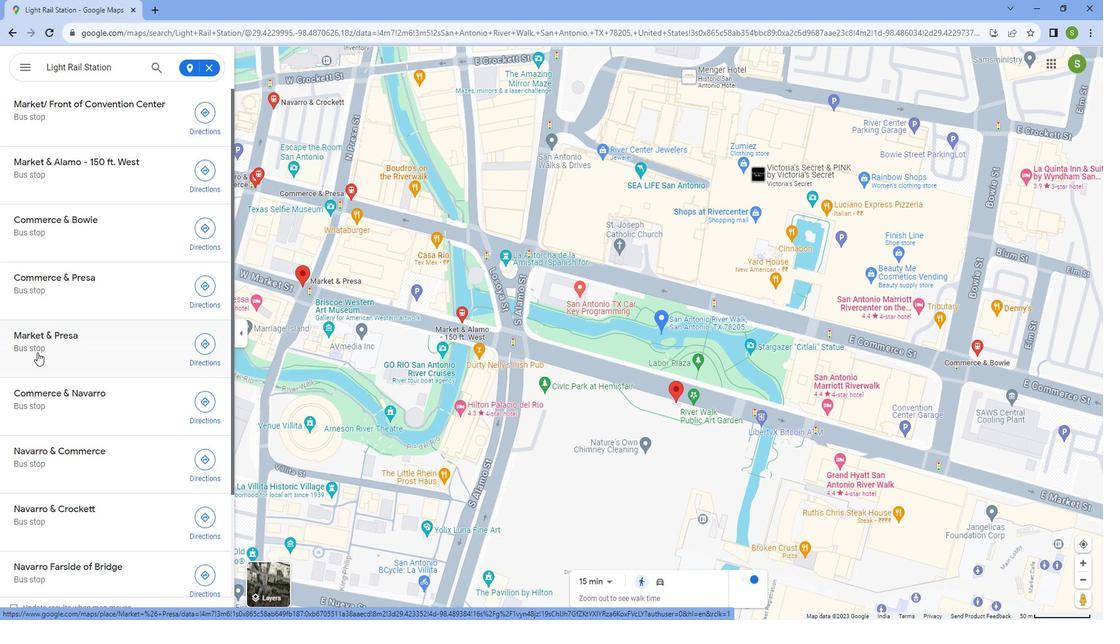 
Action: Mouse pressed left at (41, 364)
Screenshot: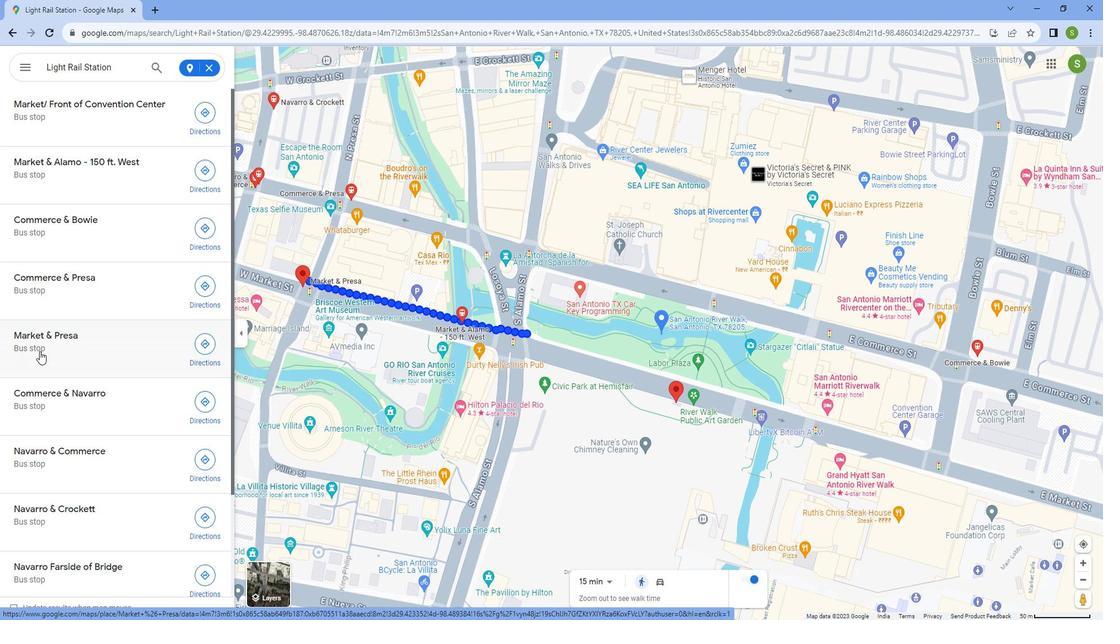 
Action: Mouse moved to (400, 137)
Screenshot: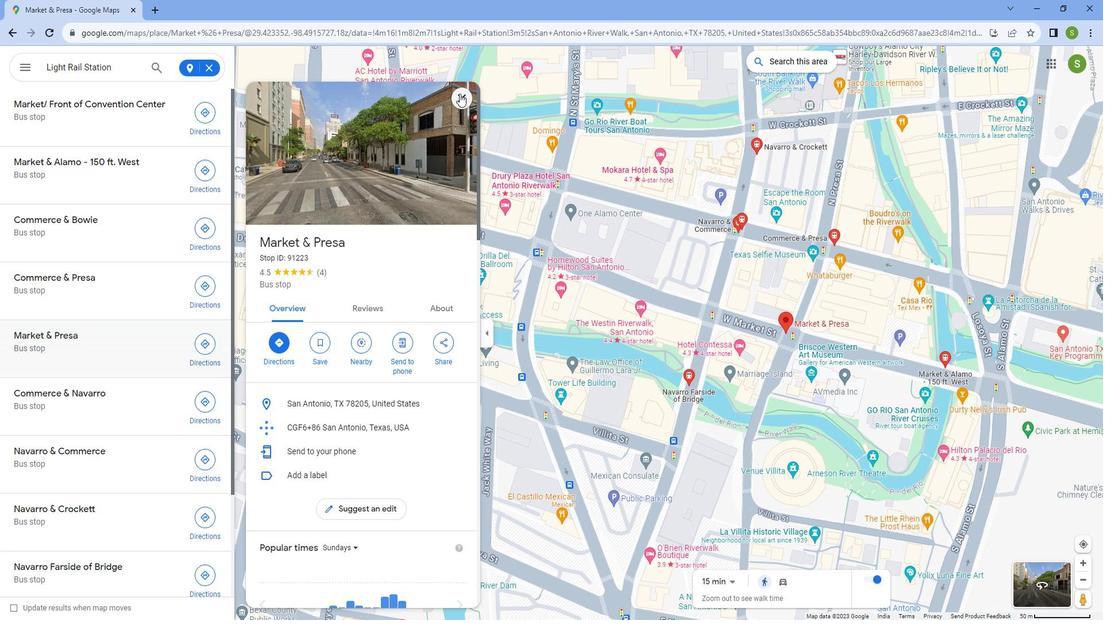 
Action: Mouse pressed left at (400, 137)
Screenshot: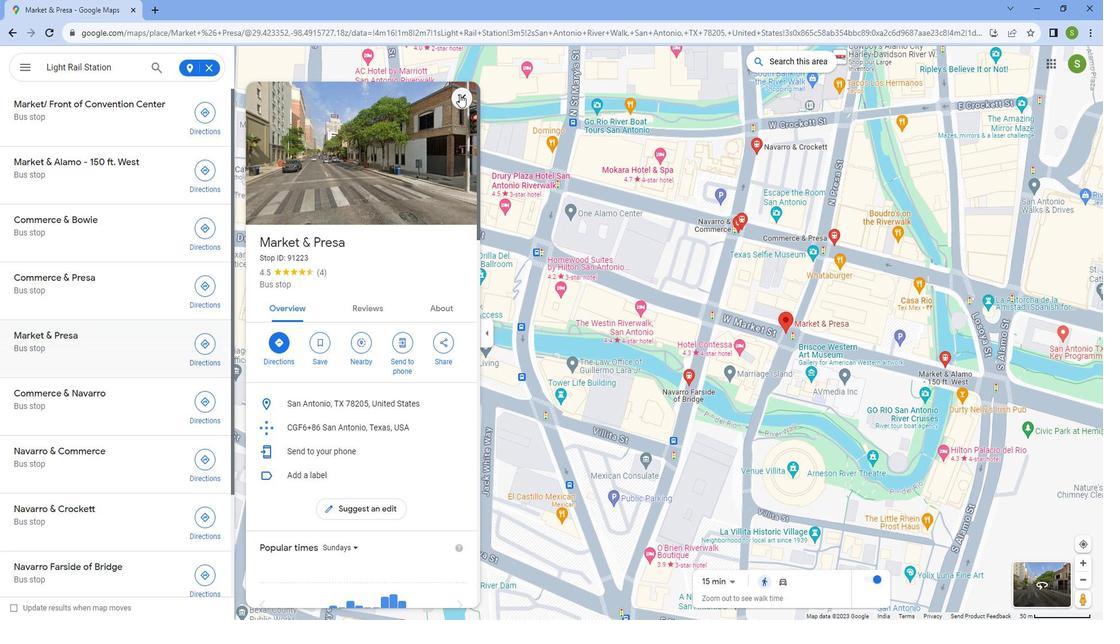 
Action: Mouse moved to (52, 503)
Screenshot: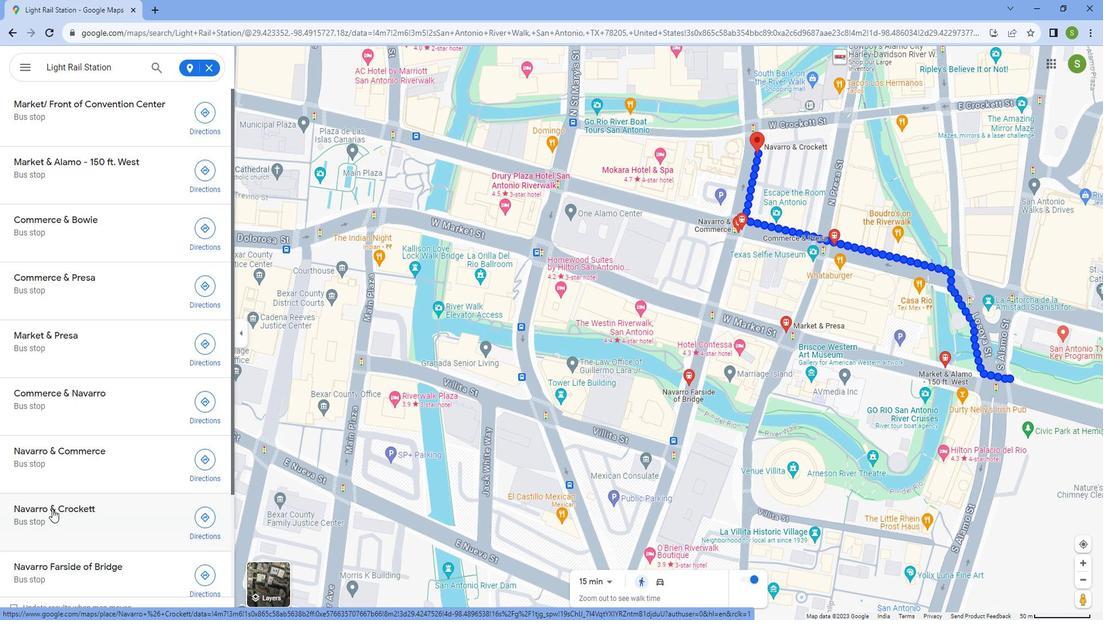 
Action: Mouse scrolled (52, 502) with delta (0, 0)
Screenshot: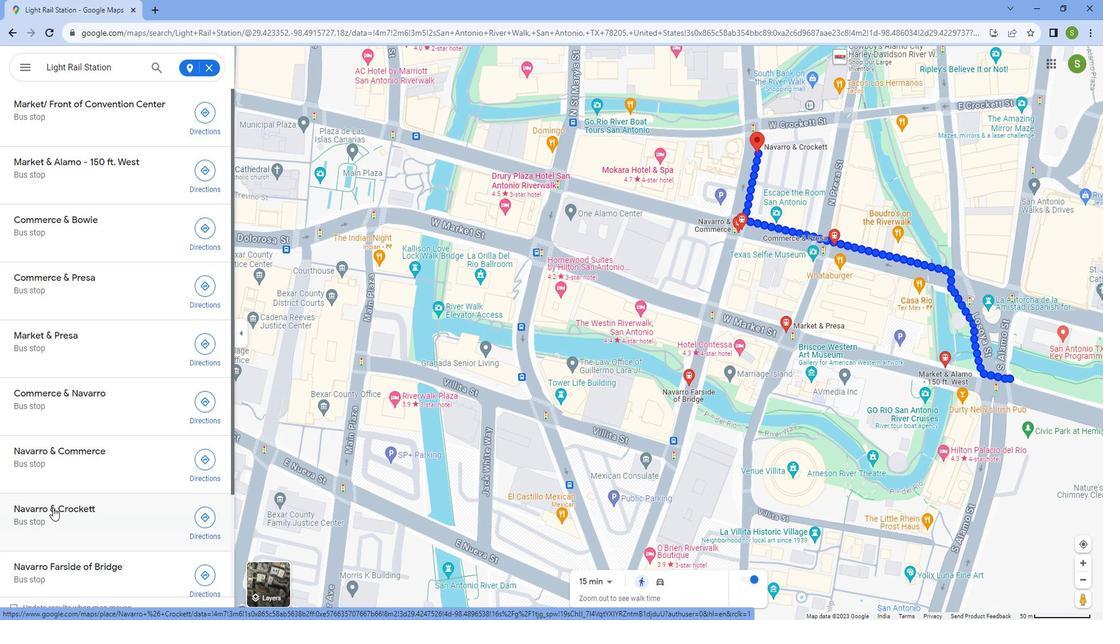 
Action: Mouse moved to (52, 502)
Screenshot: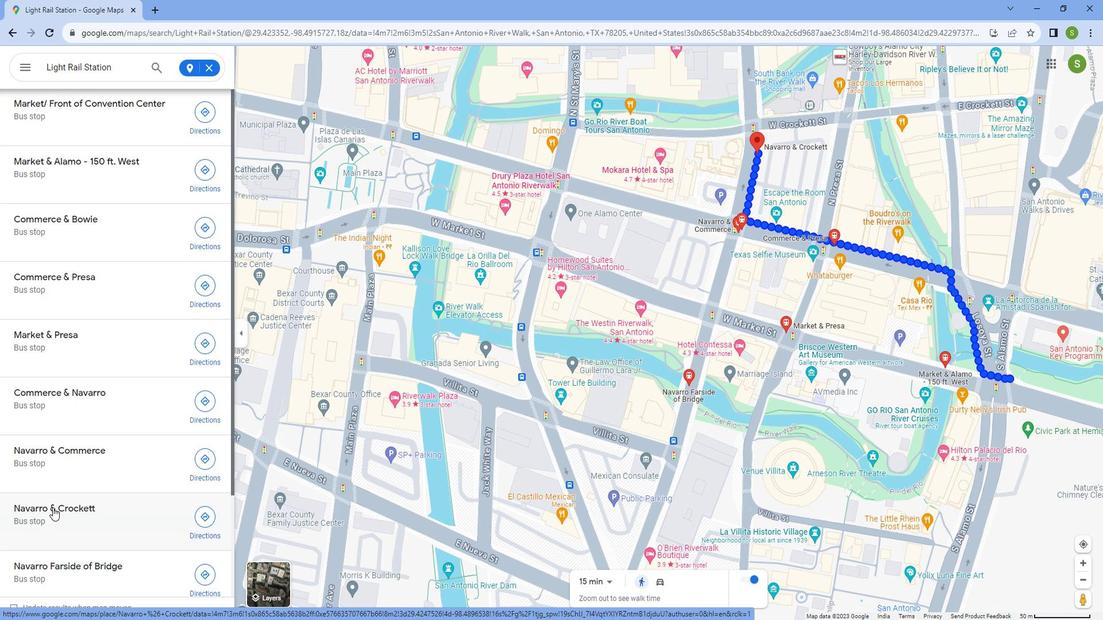 
Action: Mouse scrolled (52, 501) with delta (0, 0)
Screenshot: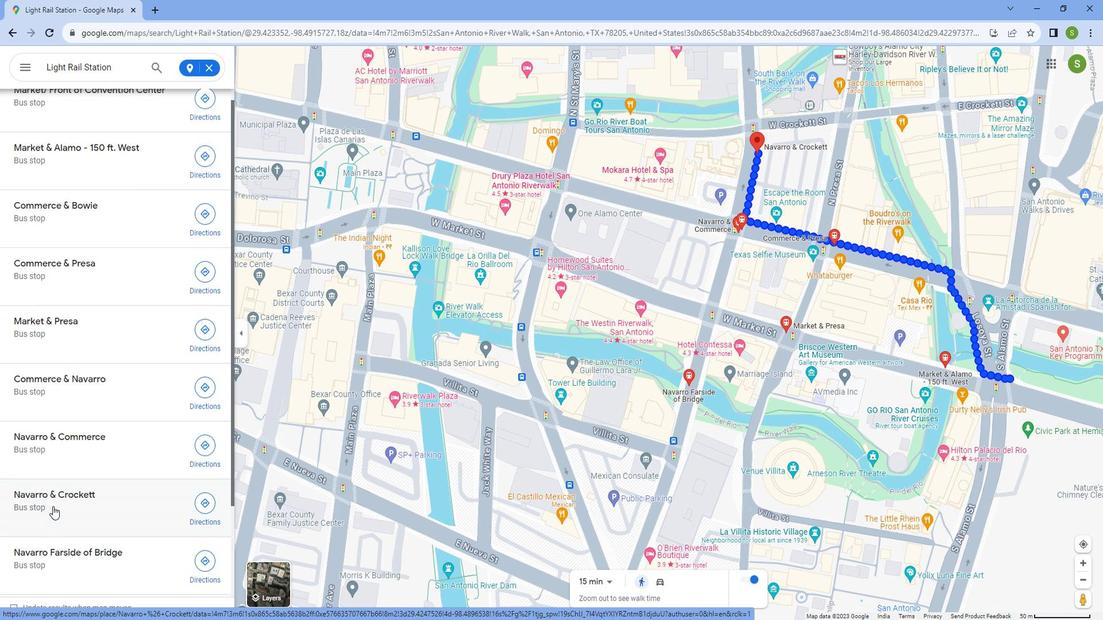 
Action: Mouse moved to (52, 501)
Screenshot: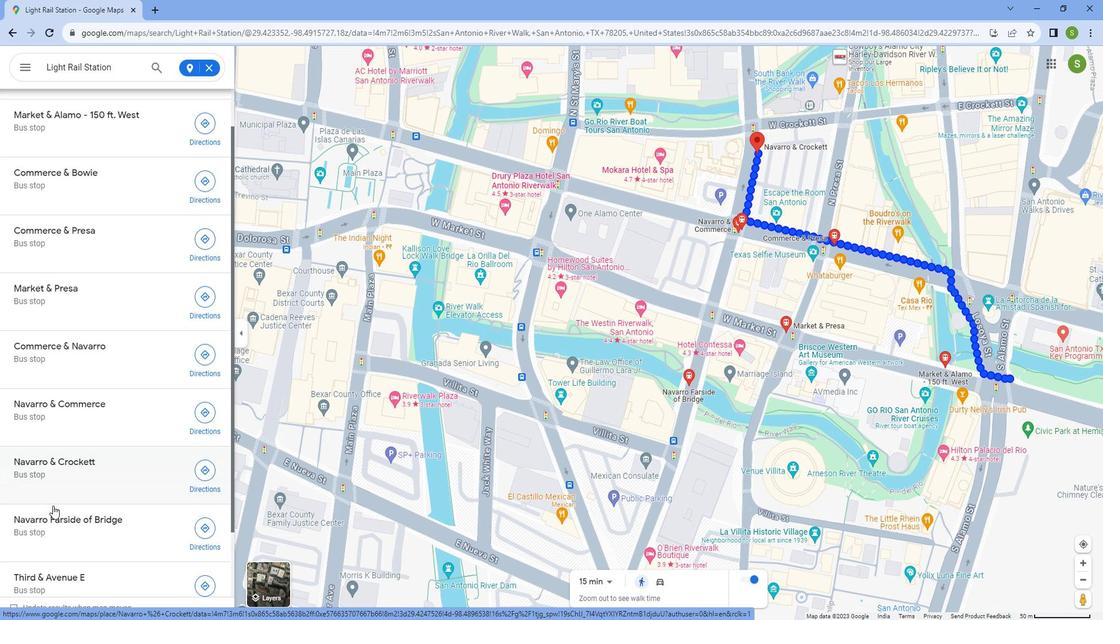 
Action: Mouse scrolled (52, 501) with delta (0, 0)
Screenshot: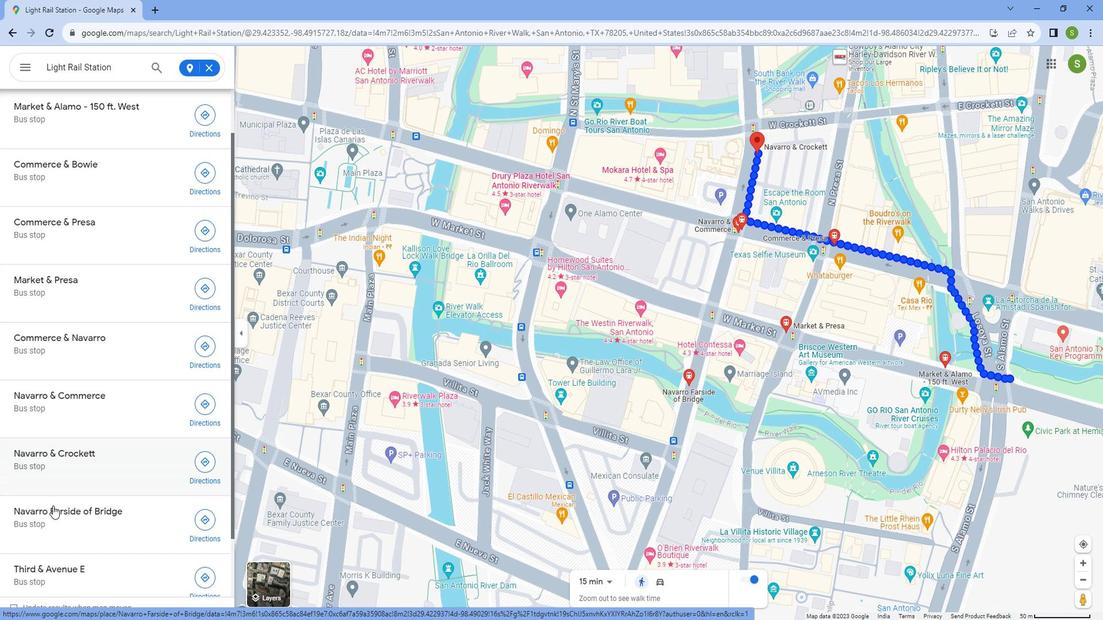 
Action: Mouse moved to (70, 456)
Screenshot: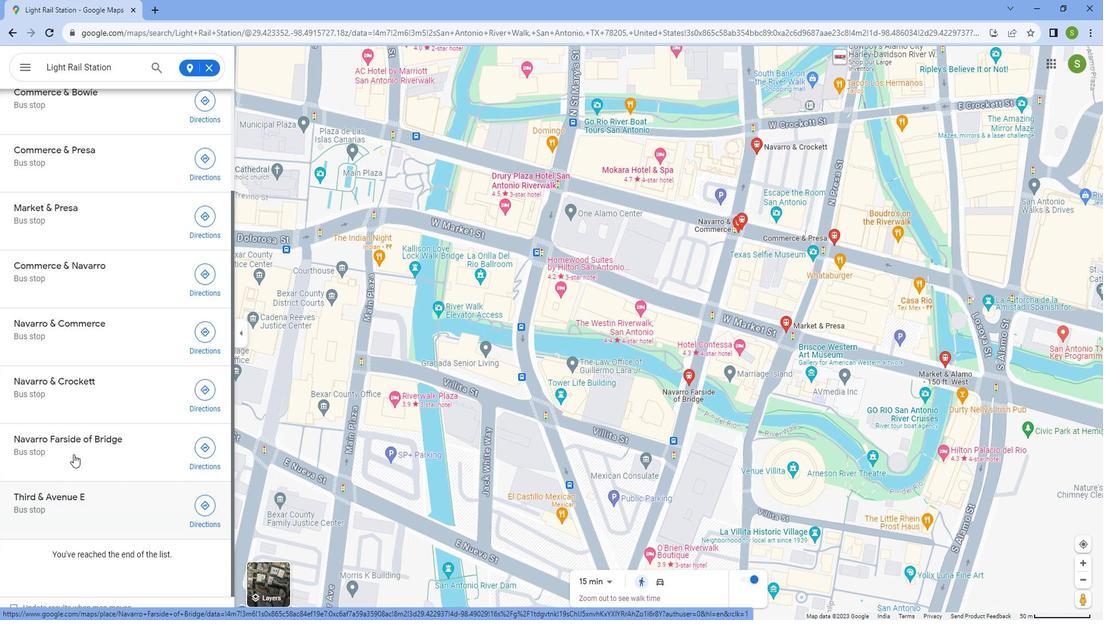 
Action: Mouse pressed left at (70, 456)
Screenshot: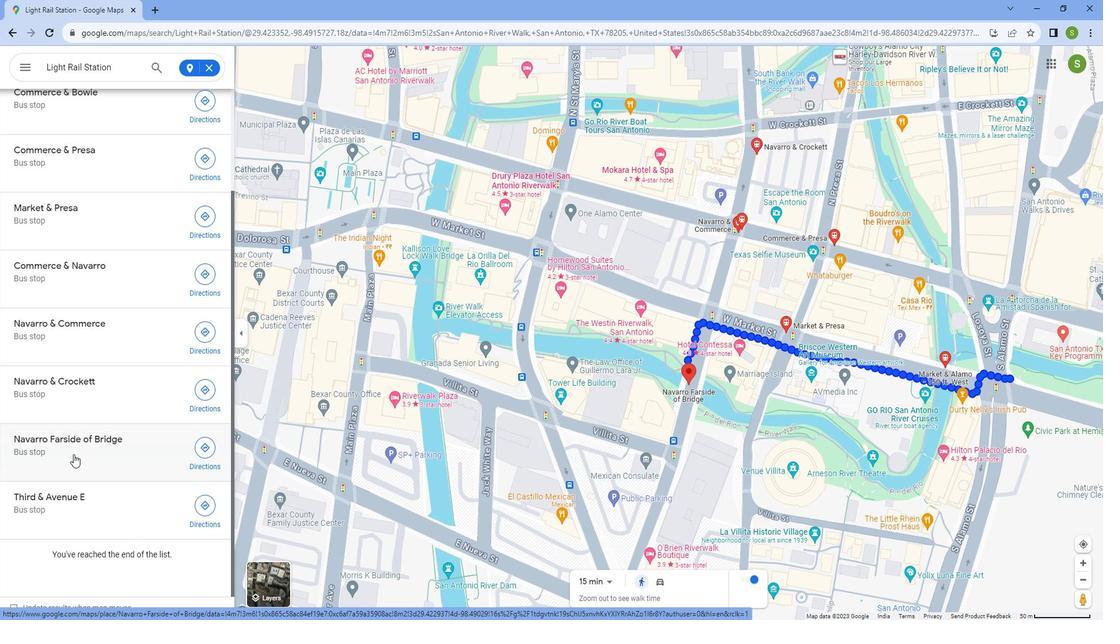 
Action: Mouse moved to (404, 141)
Screenshot: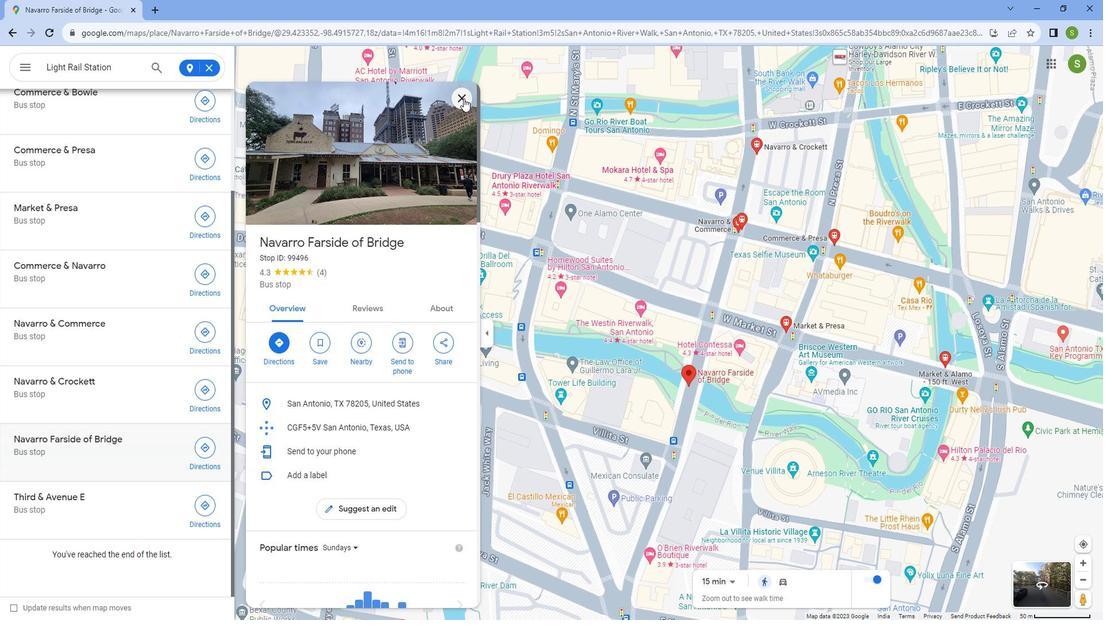 
Action: Mouse pressed left at (404, 141)
Screenshot: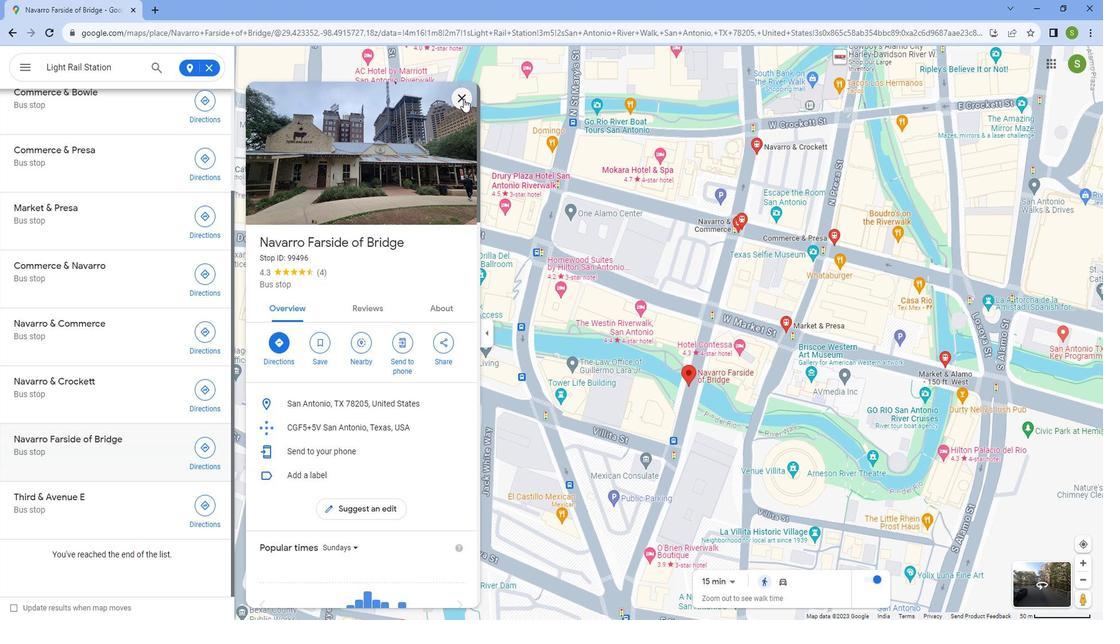 
Action: Mouse moved to (339, 303)
Screenshot: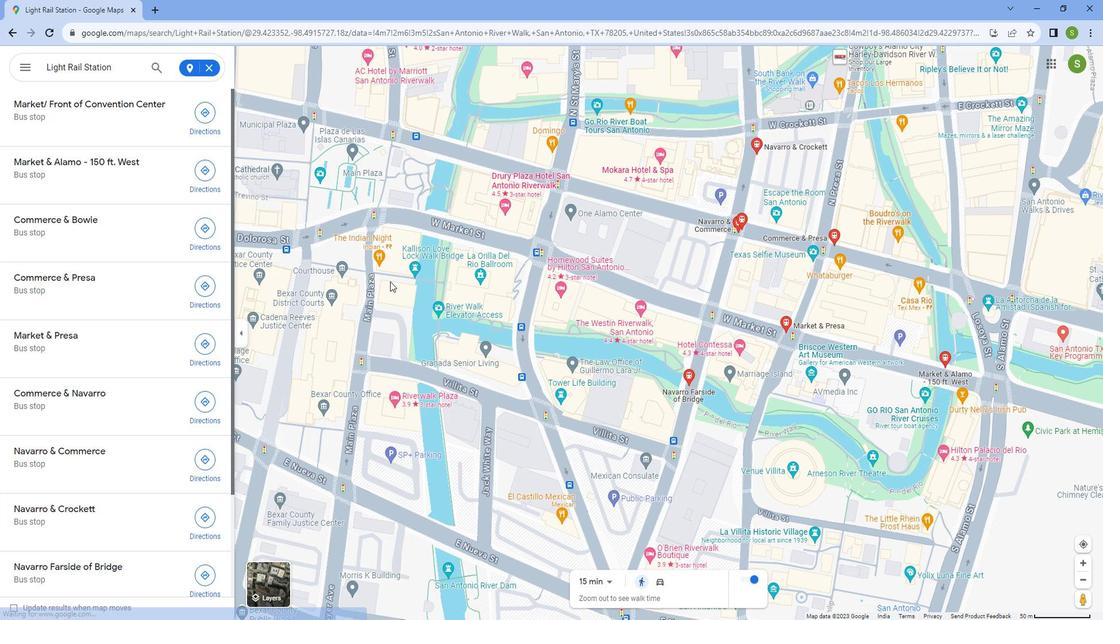 
Action: Mouse scrolled (339, 304) with delta (0, 0)
Screenshot: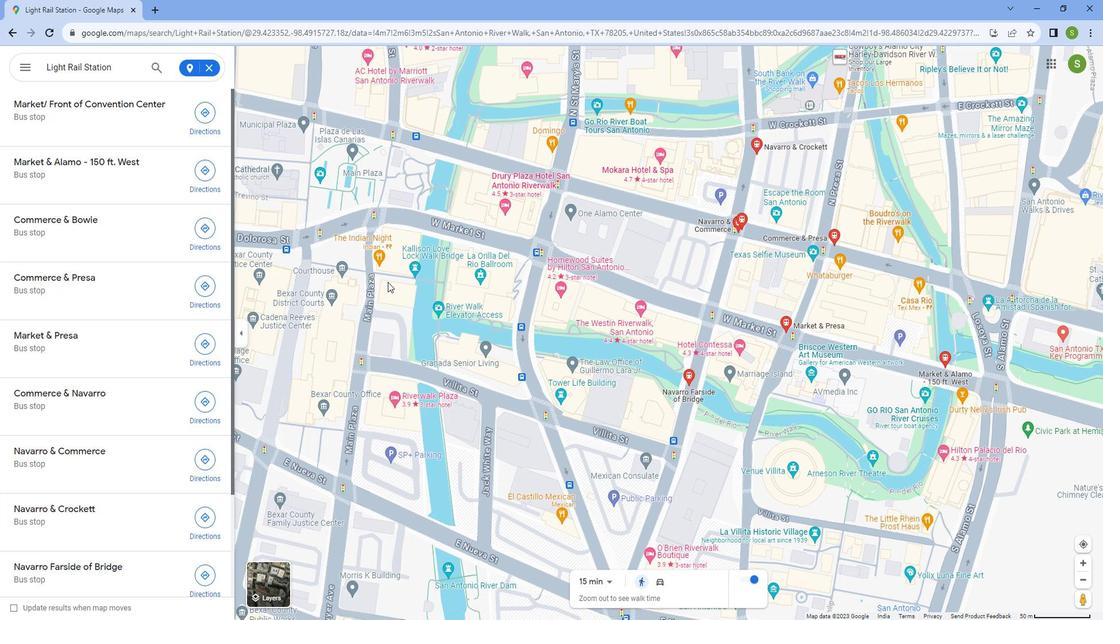
Action: Mouse scrolled (339, 304) with delta (0, 0)
Screenshot: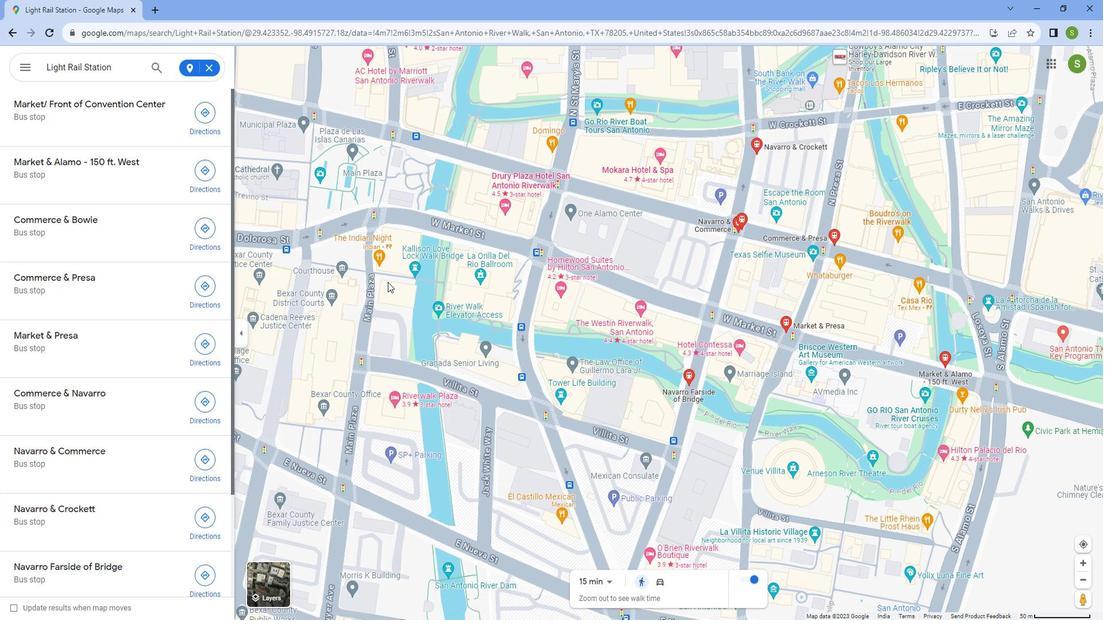 
Action: Mouse scrolled (339, 304) with delta (0, 0)
Screenshot: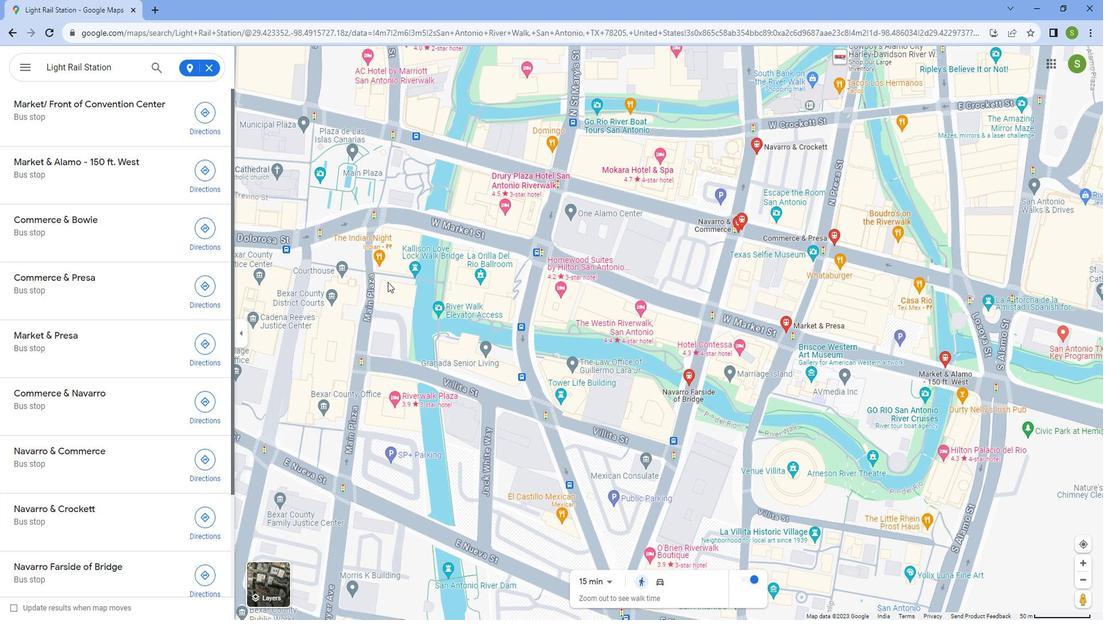 
Action: Mouse scrolled (339, 304) with delta (0, 0)
Screenshot: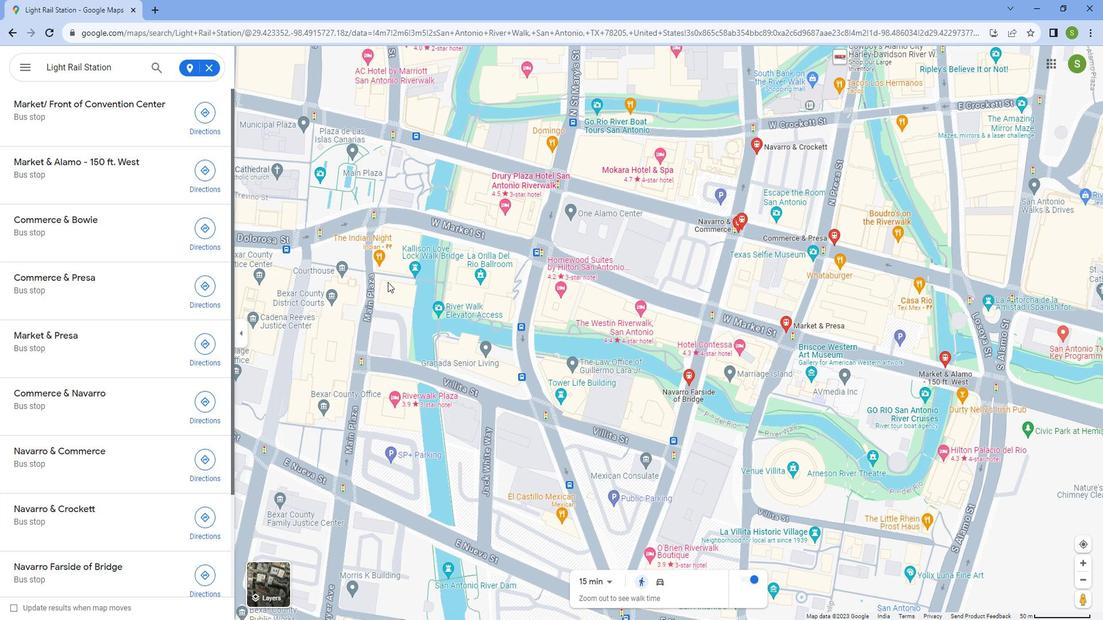 
Action: Mouse scrolled (339, 304) with delta (0, 0)
Screenshot: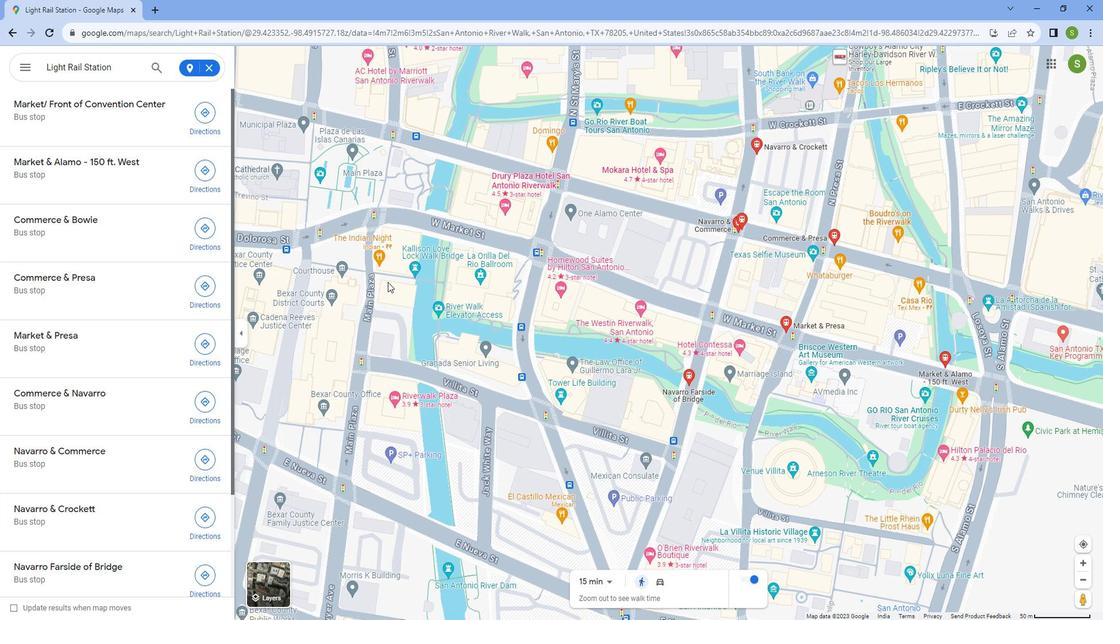 
Action: Mouse scrolled (339, 303) with delta (0, 0)
Screenshot: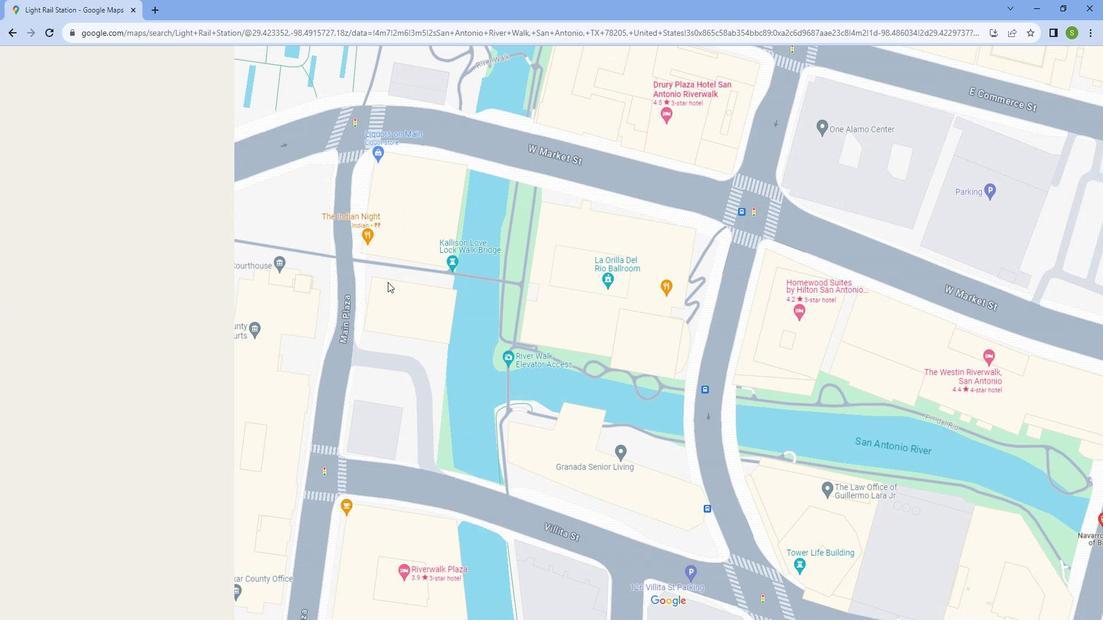 
Action: Mouse scrolled (339, 303) with delta (0, 0)
Screenshot: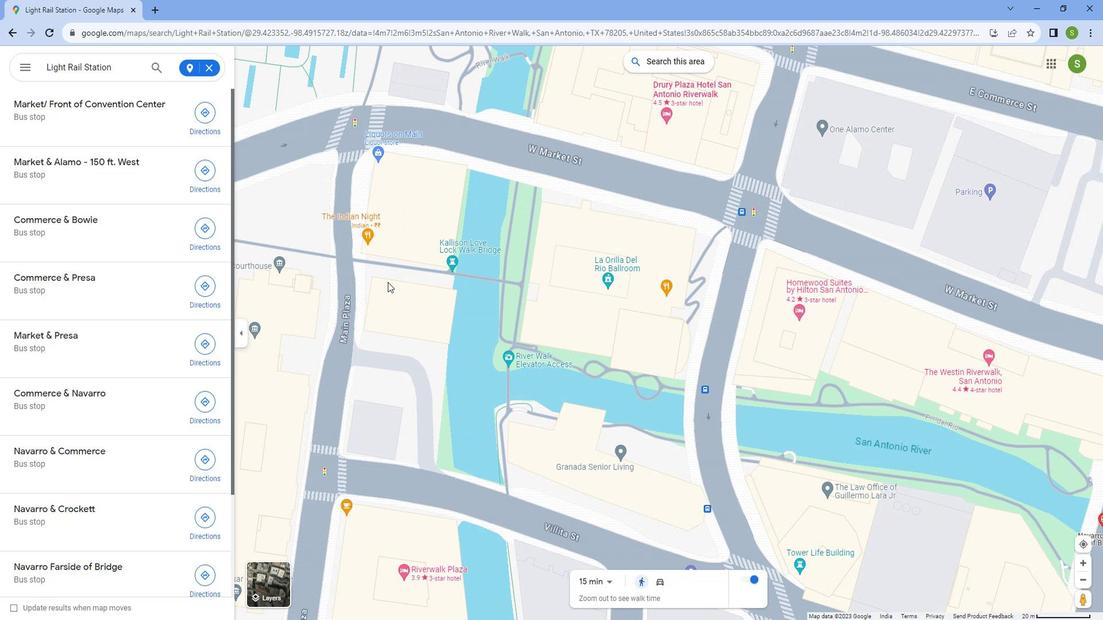 
Action: Mouse scrolled (339, 303) with delta (0, 0)
Screenshot: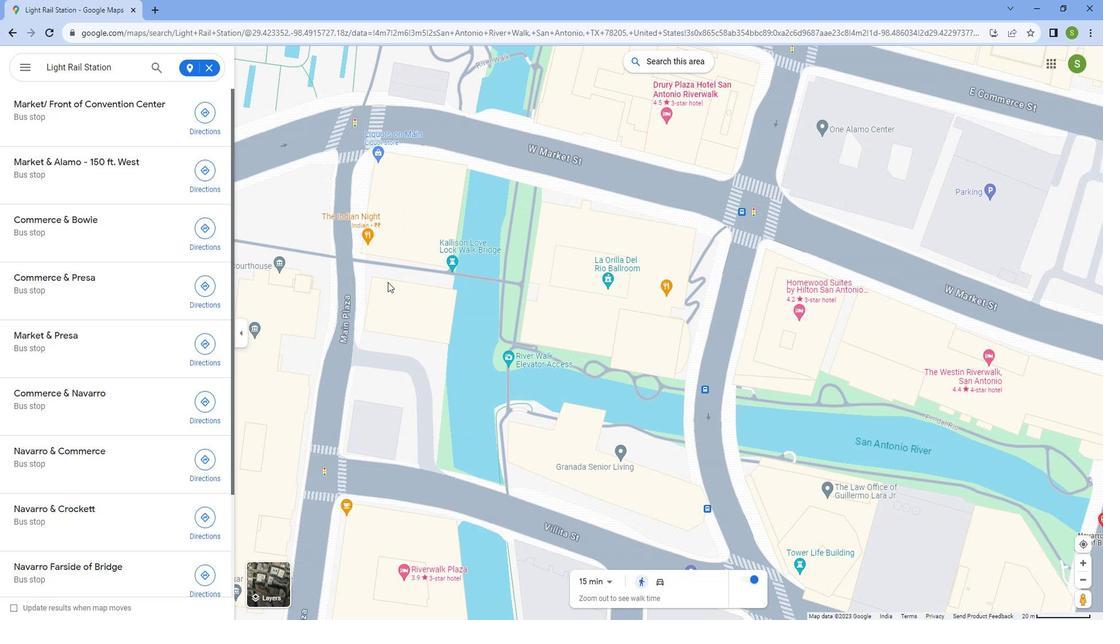 
Action: Mouse scrolled (339, 303) with delta (0, 0)
Screenshot: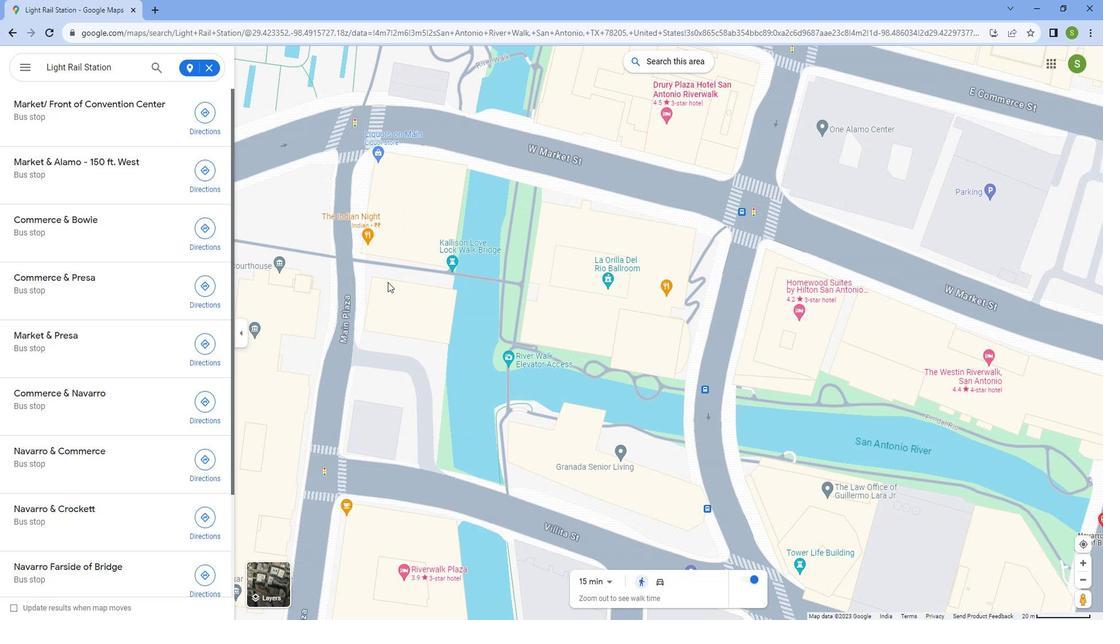 
Action: Mouse scrolled (339, 303) with delta (0, 0)
Screenshot: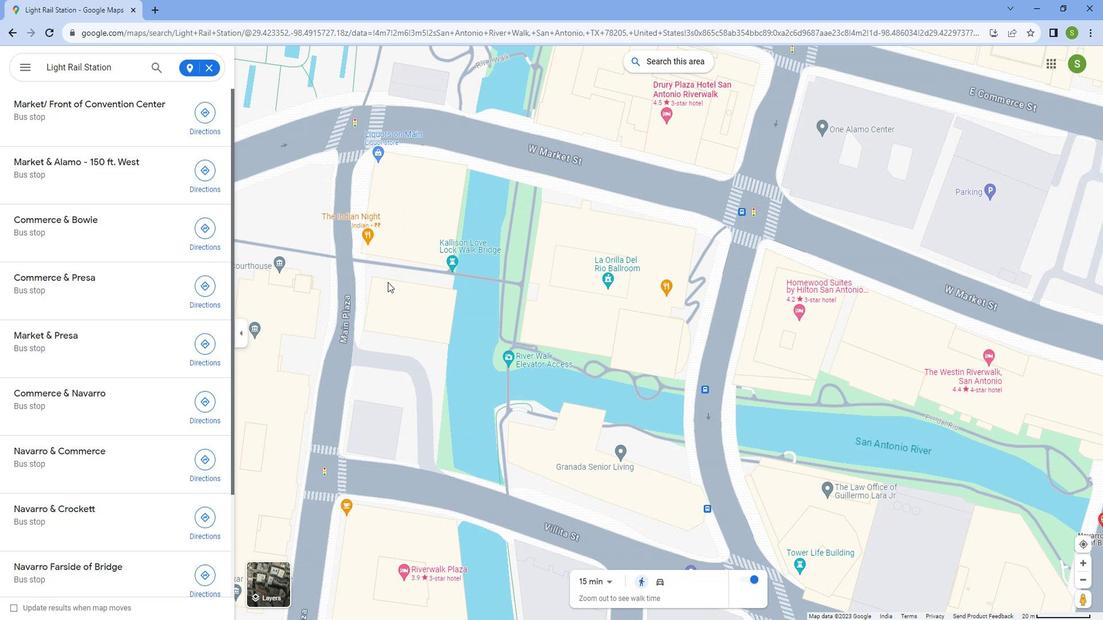 
Action: Mouse scrolled (339, 303) with delta (0, 0)
Screenshot: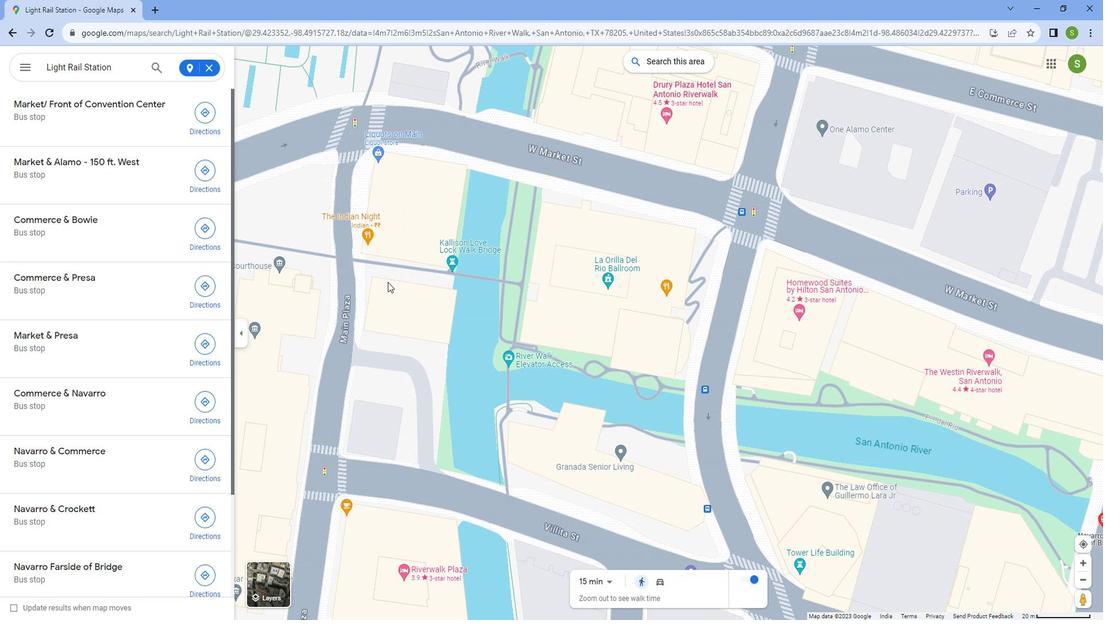 
Action: Mouse scrolled (339, 303) with delta (0, 0)
Screenshot: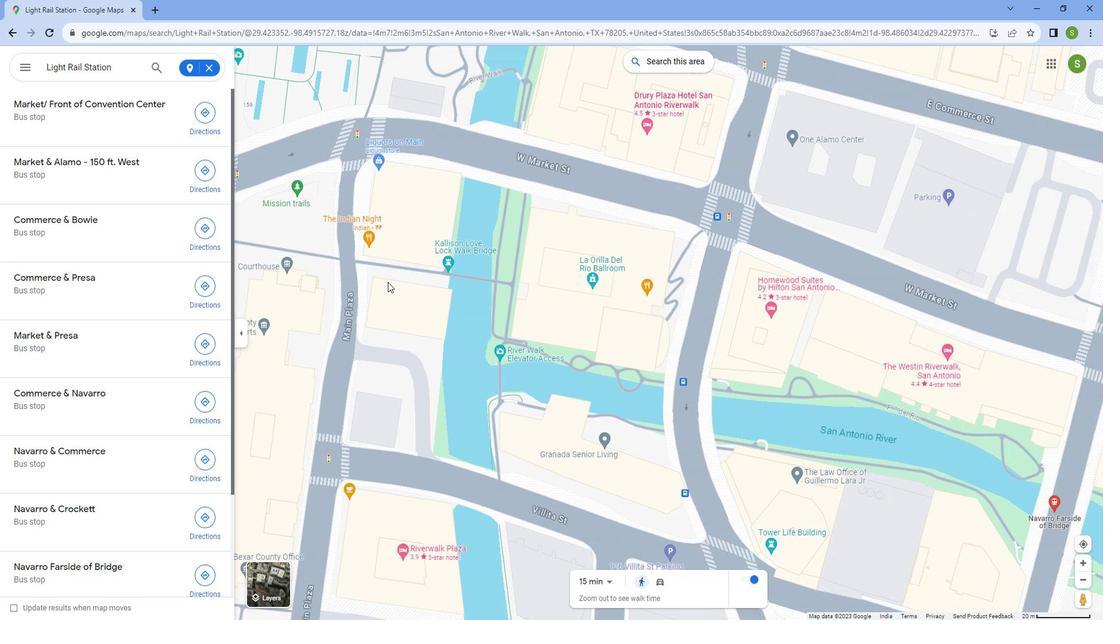 
Action: Mouse scrolled (339, 303) with delta (0, 0)
Screenshot: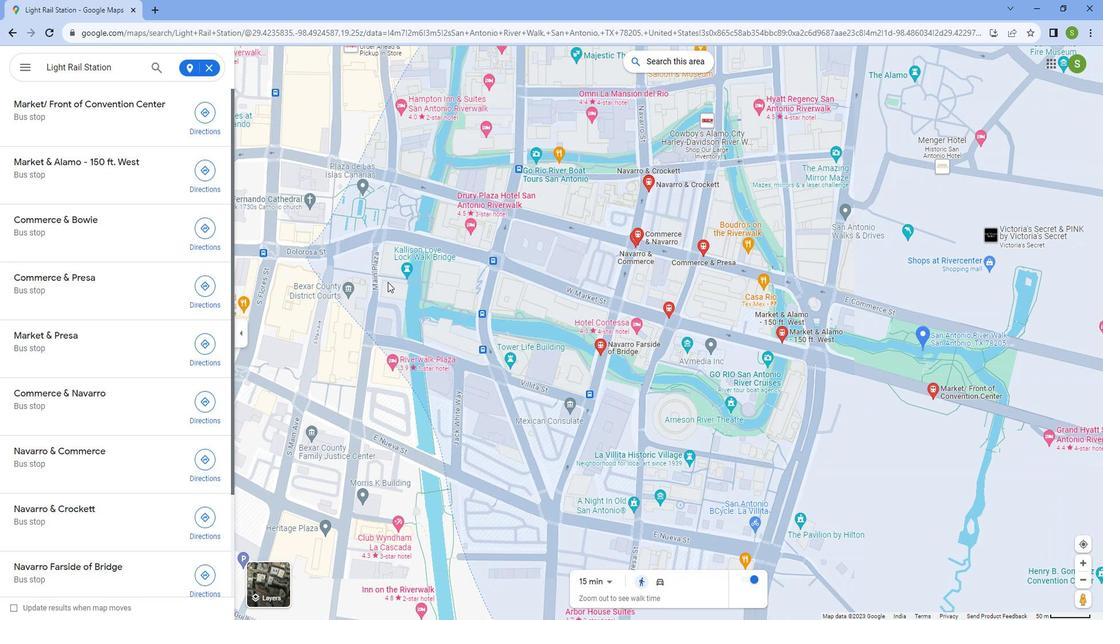 
Action: Mouse scrolled (339, 303) with delta (0, 0)
Screenshot: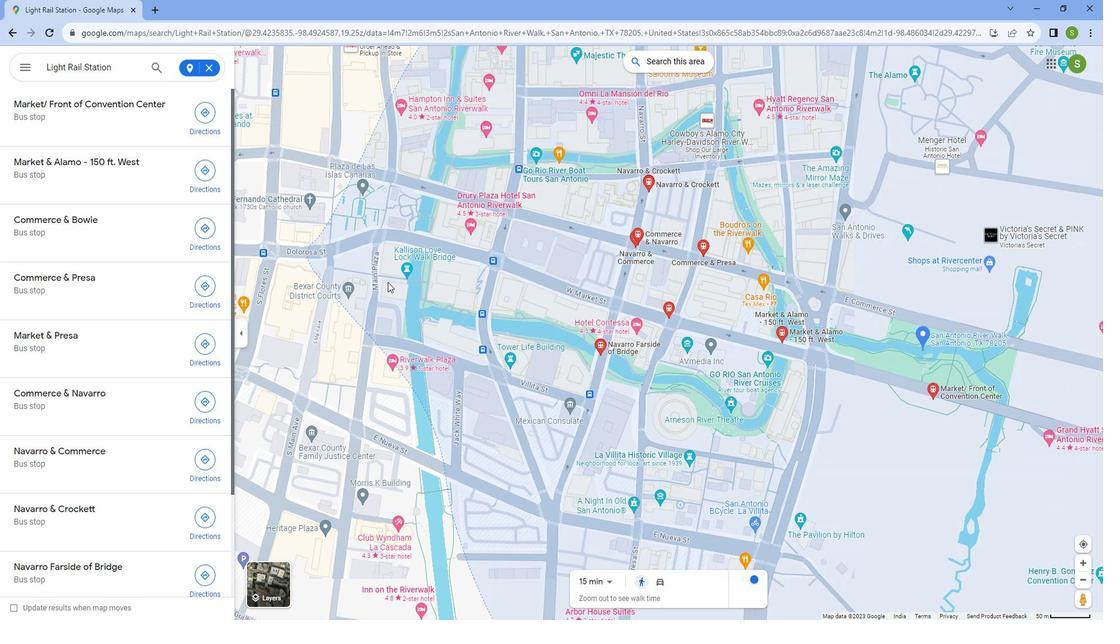 
Action: Mouse scrolled (339, 303) with delta (0, 0)
Screenshot: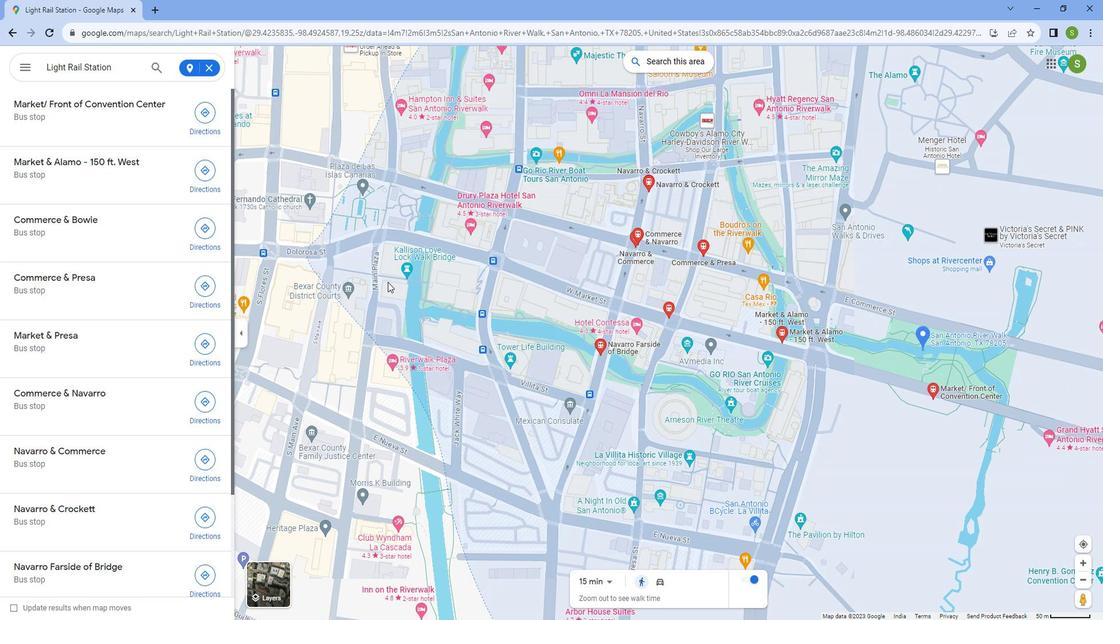 
Action: Mouse scrolled (339, 303) with delta (0, 0)
Screenshot: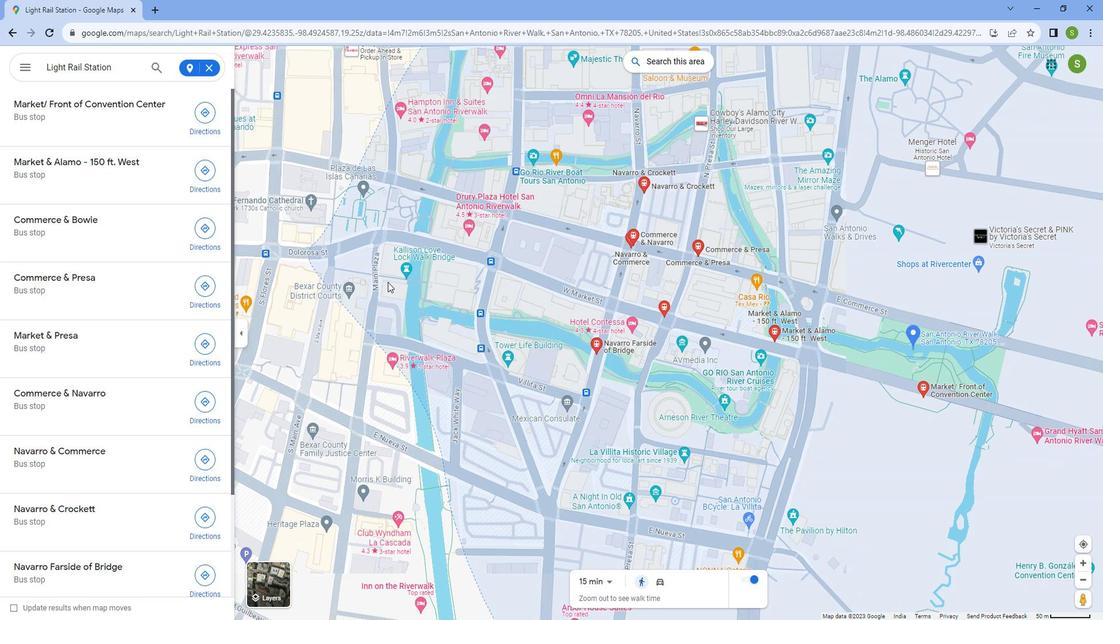 
Action: Mouse moved to (508, 293)
Screenshot: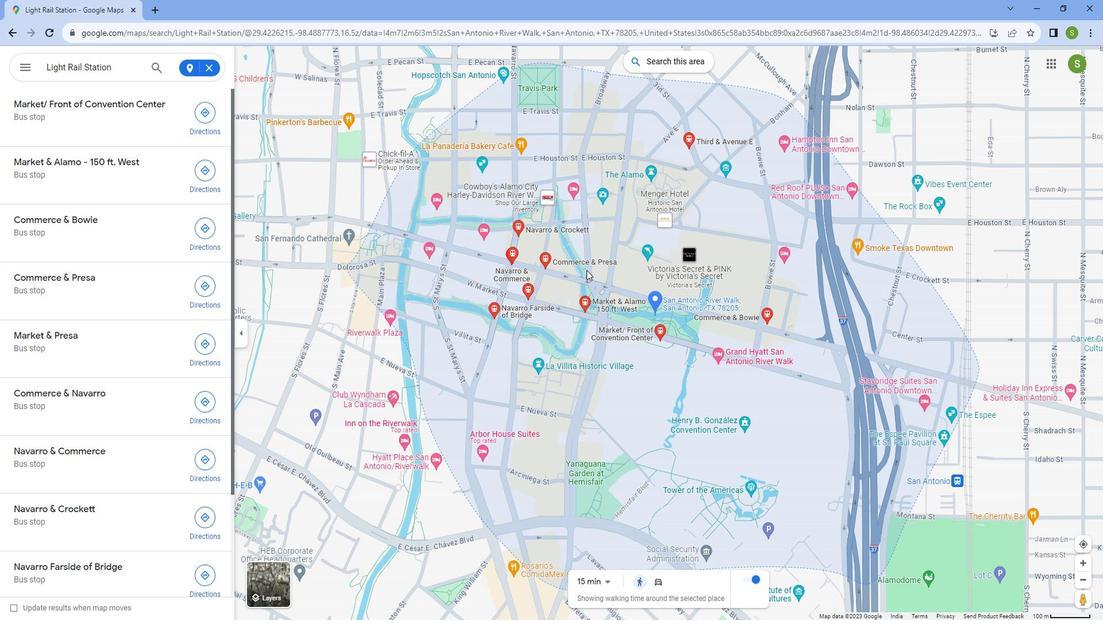 
Action: Mouse scrolled (508, 293) with delta (0, 0)
Screenshot: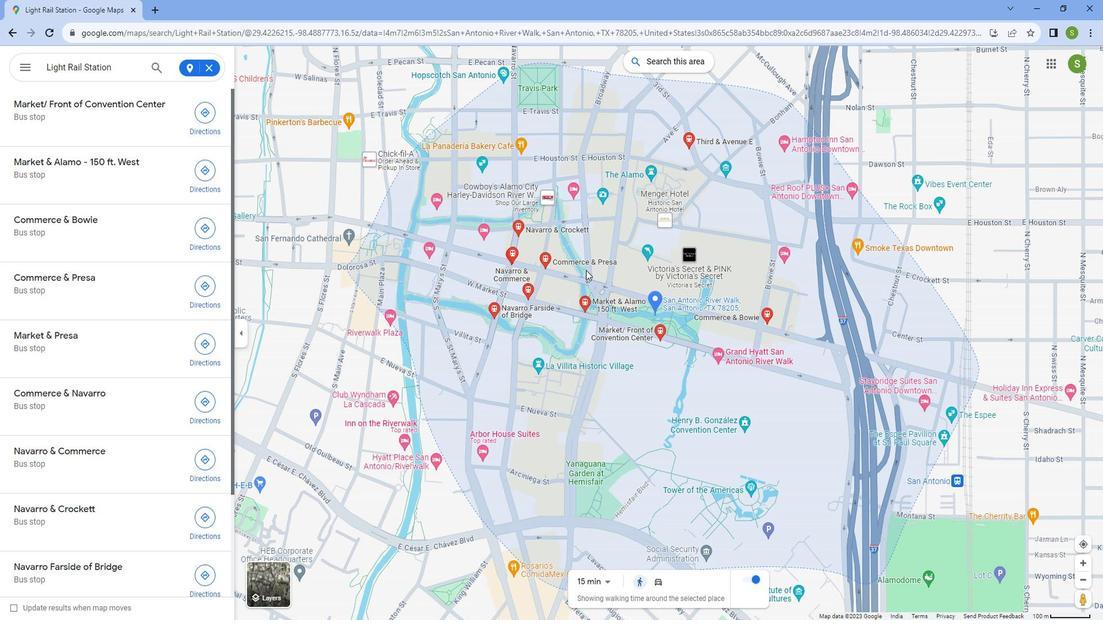 
Action: Mouse scrolled (508, 293) with delta (0, 0)
Screenshot: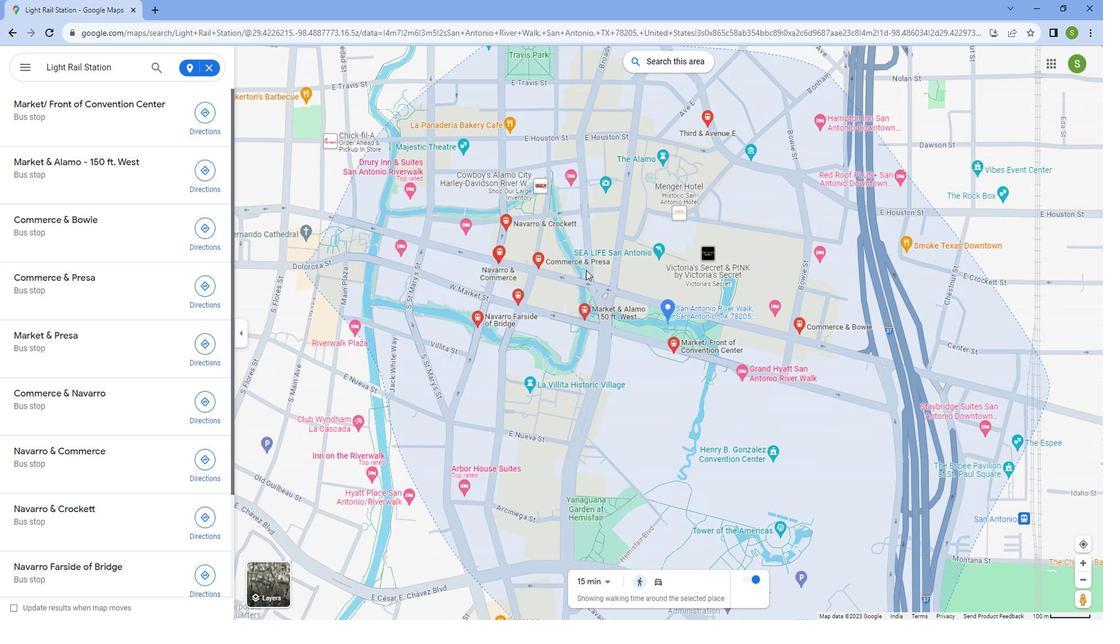
Action: Mouse scrolled (508, 293) with delta (0, 0)
Screenshot: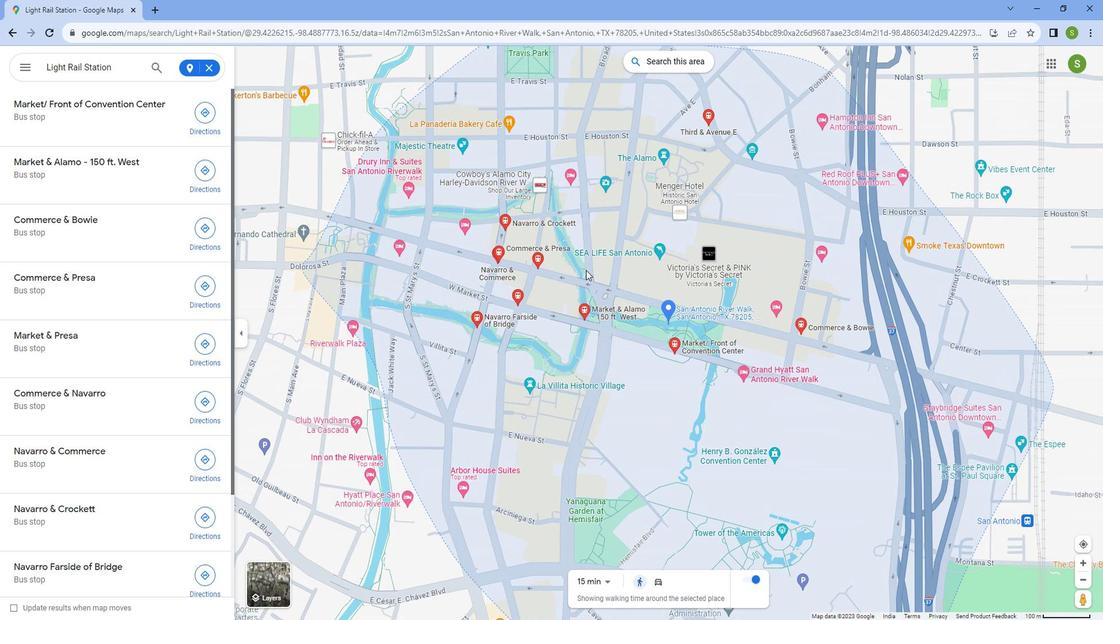 
Action: Mouse scrolled (508, 292) with delta (0, 0)
Screenshot: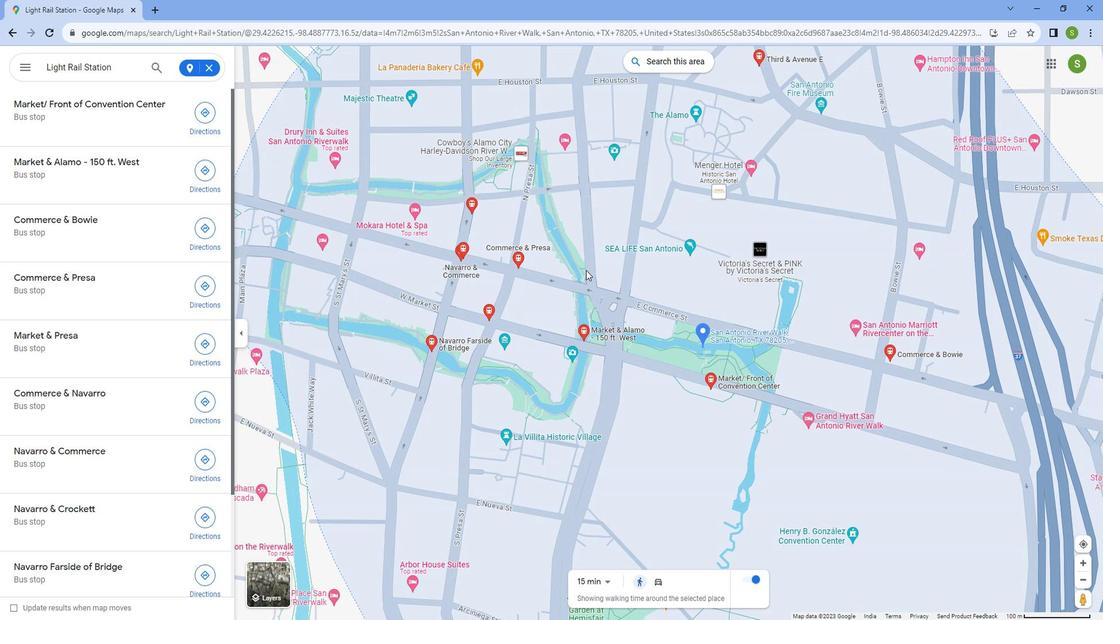 
Action: Mouse scrolled (508, 292) with delta (0, 0)
Screenshot: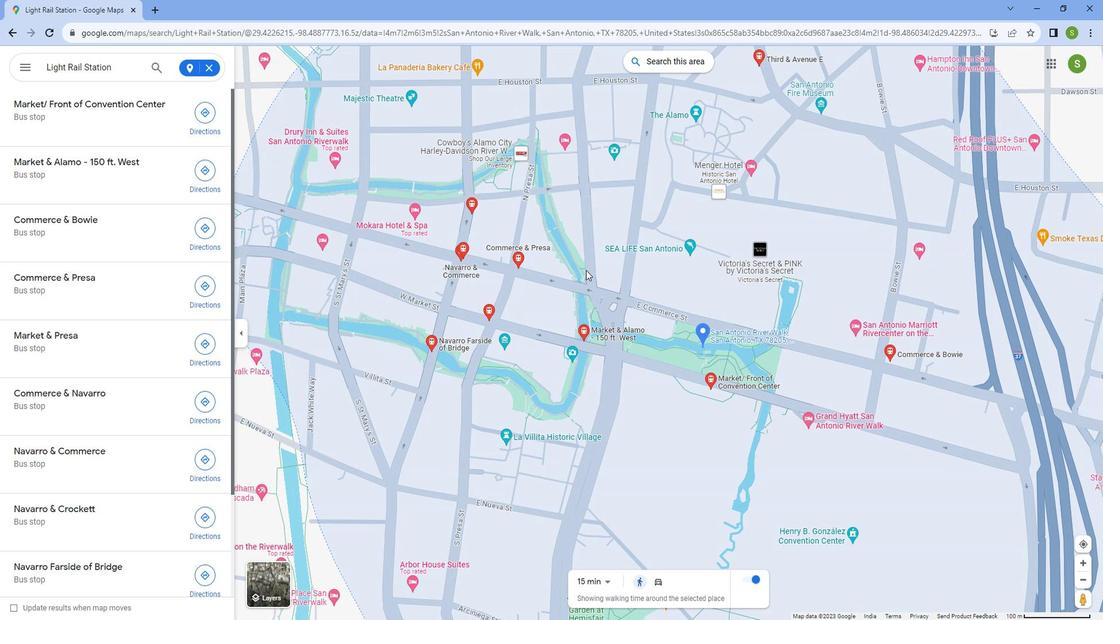 
Action: Mouse scrolled (508, 292) with delta (0, 0)
Screenshot: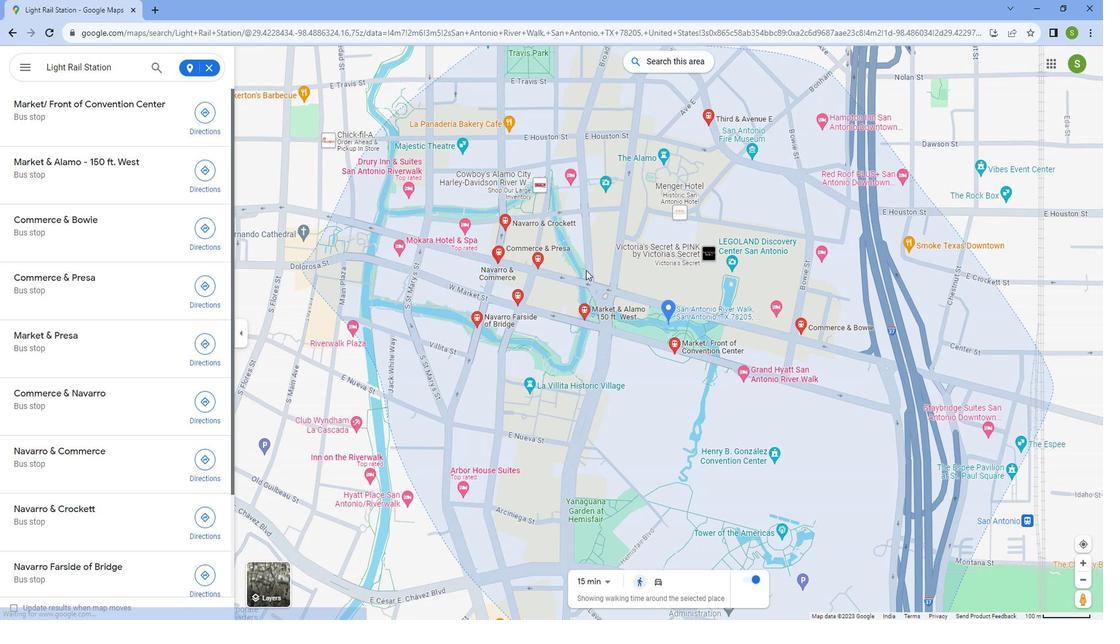 
Action: Mouse moved to (490, 189)
Screenshot: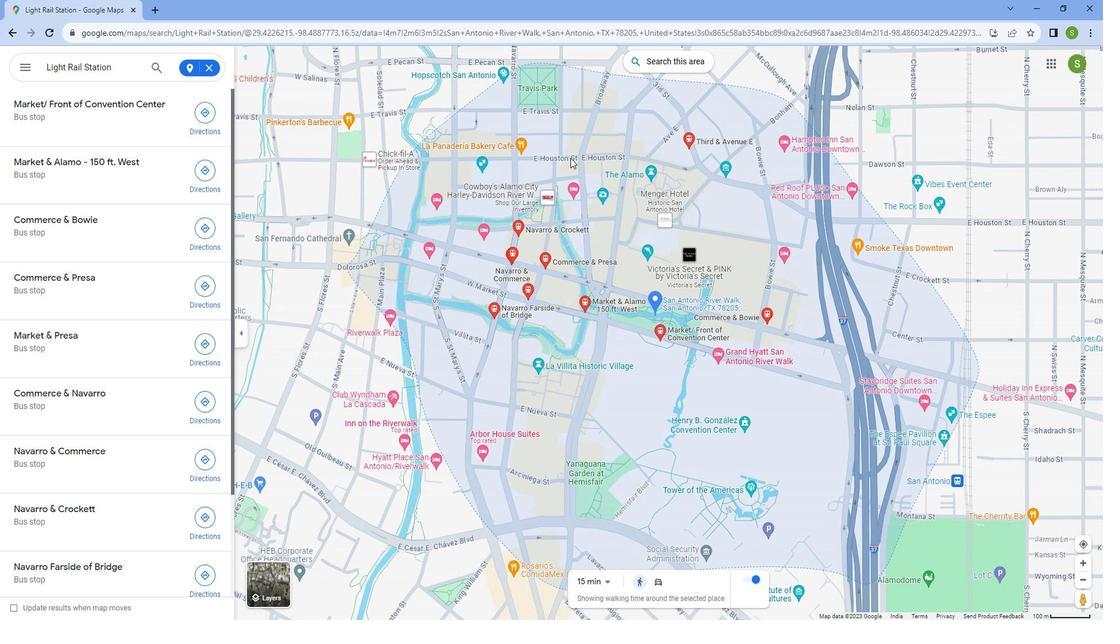 
